 Task: Look for space in Catalão, Brazil from 4th June, 2023 to 8th June, 2023 for 2 adults in price range Rs.8000 to Rs.16000. Place can be private room with 1  bedroom having 1 bed and 1 bathroom. Property type can be house, flat, guest house, hotel. Booking option can be shelf check-in. Required host language is Spanish.
Action: Mouse moved to (470, 116)
Screenshot: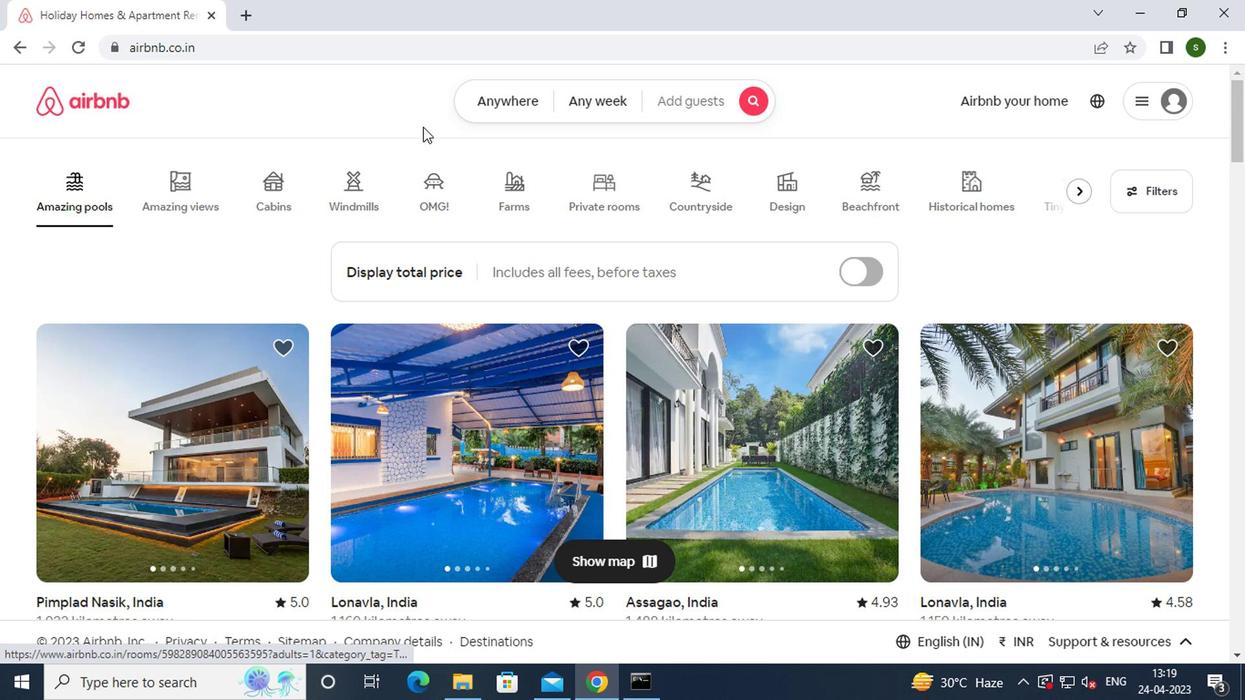 
Action: Mouse pressed left at (470, 116)
Screenshot: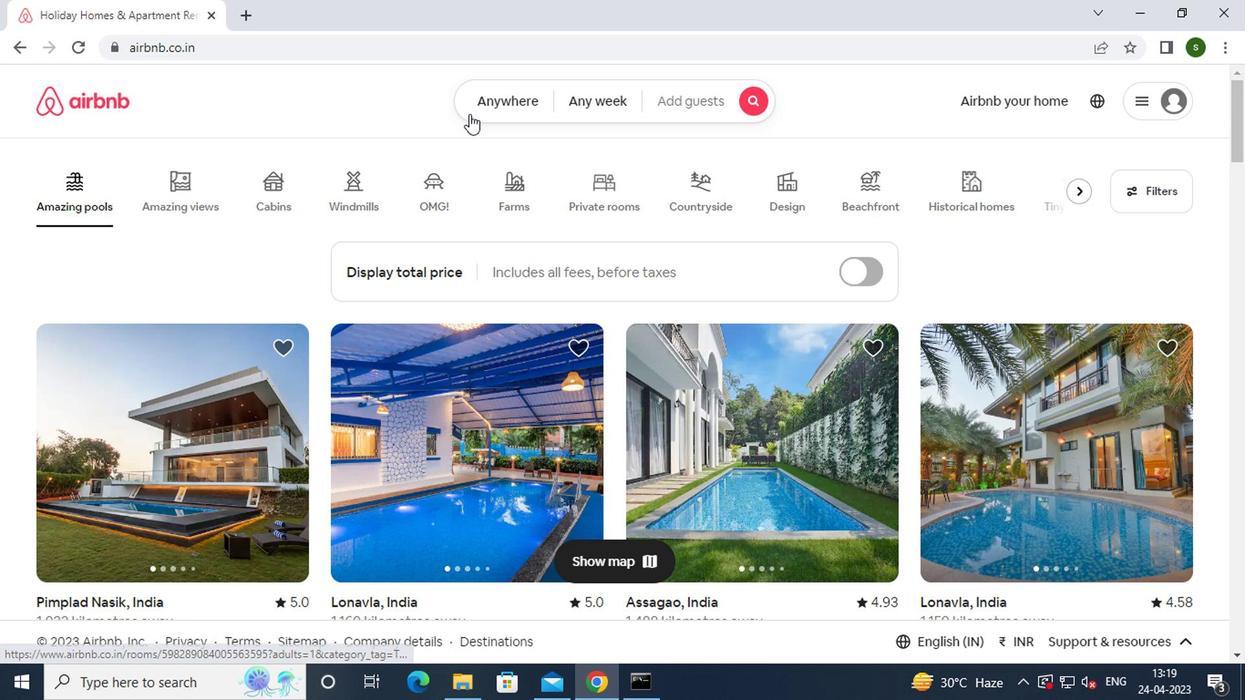 
Action: Mouse moved to (339, 178)
Screenshot: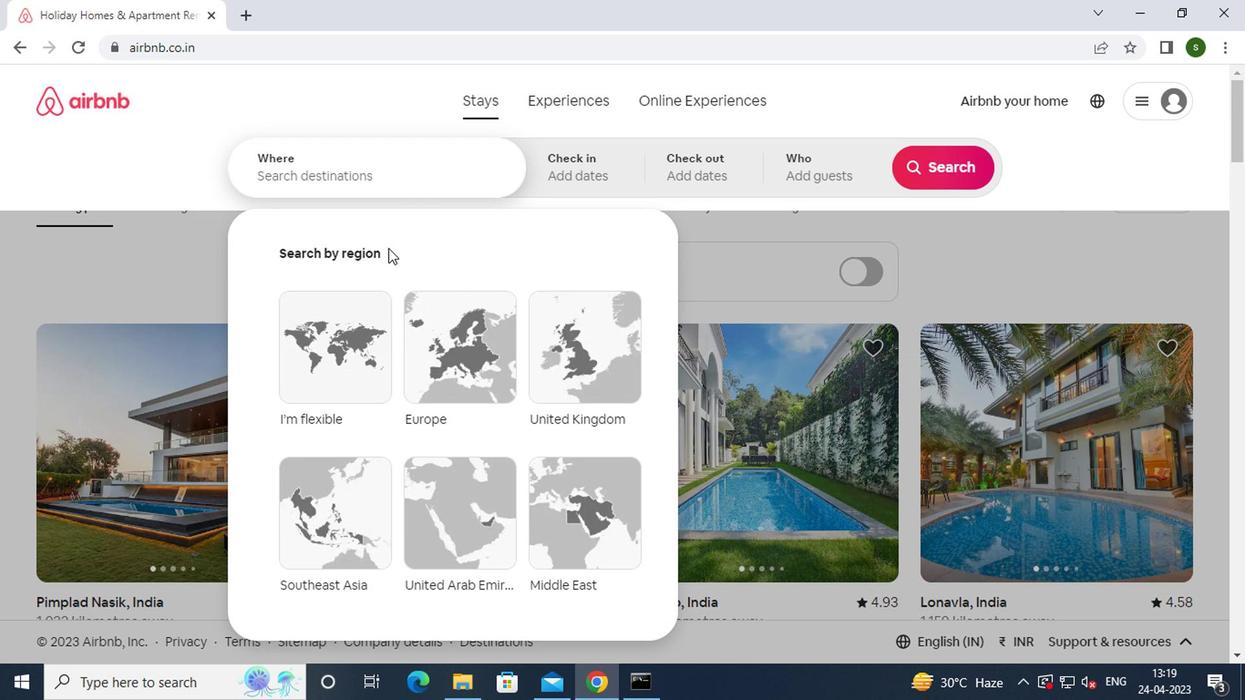 
Action: Mouse pressed left at (339, 178)
Screenshot: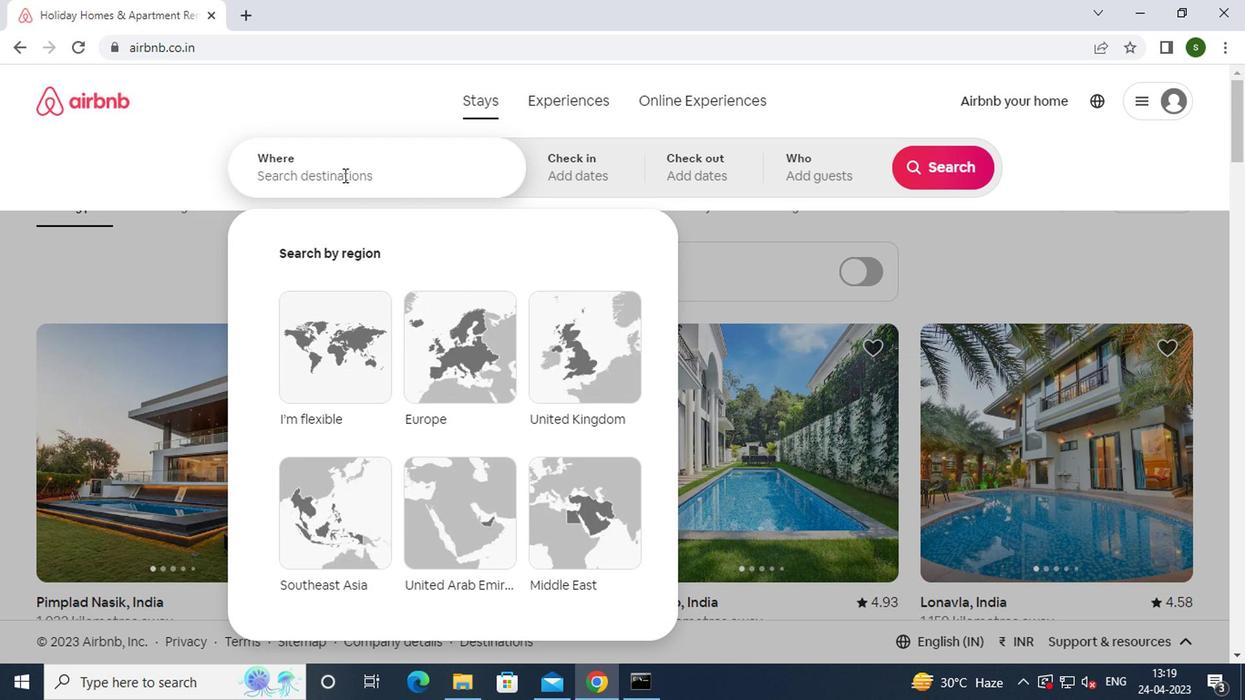
Action: Key pressed c<Key.caps_lock>atalao,<Key.space><Key.caps_lock>b<Key.caps_lock>razil<Key.enter>
Screenshot: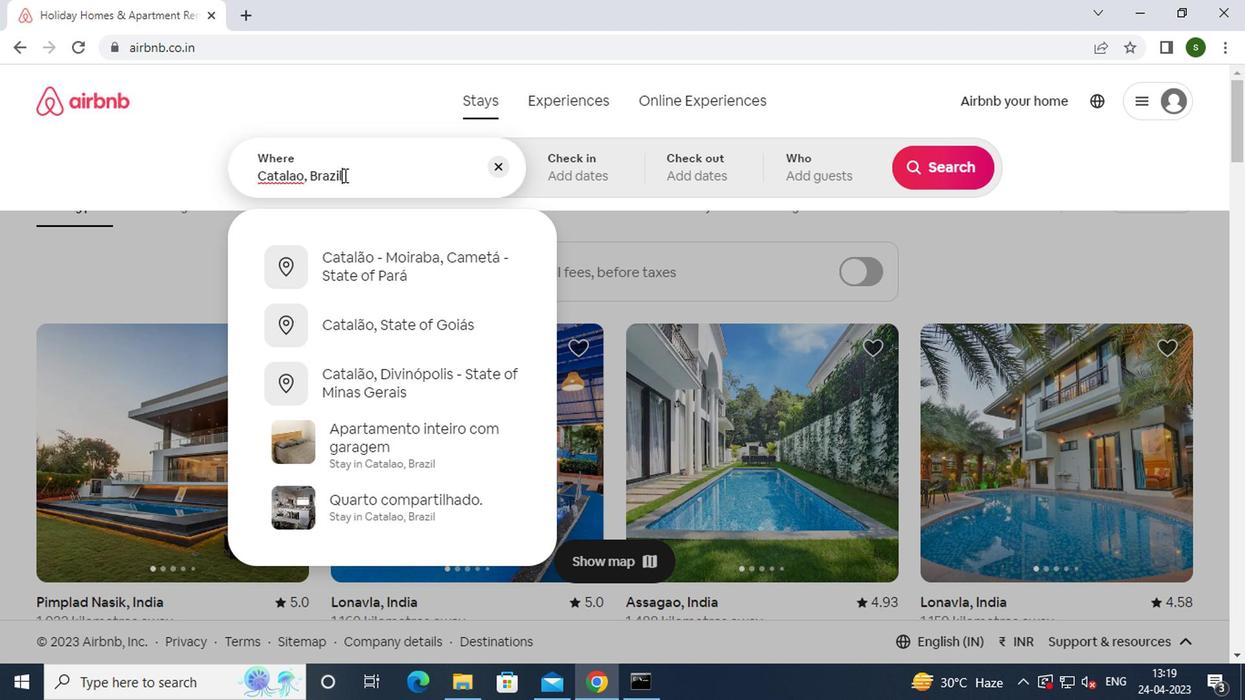 
Action: Mouse moved to (933, 311)
Screenshot: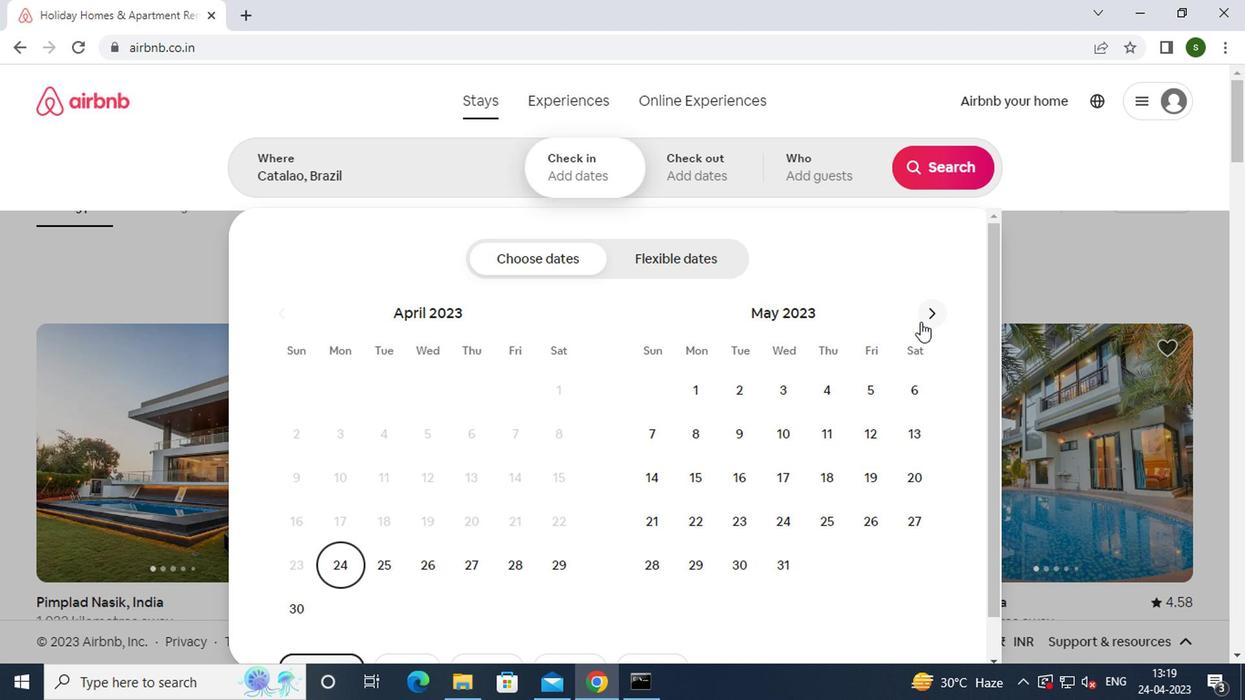 
Action: Mouse pressed left at (933, 311)
Screenshot: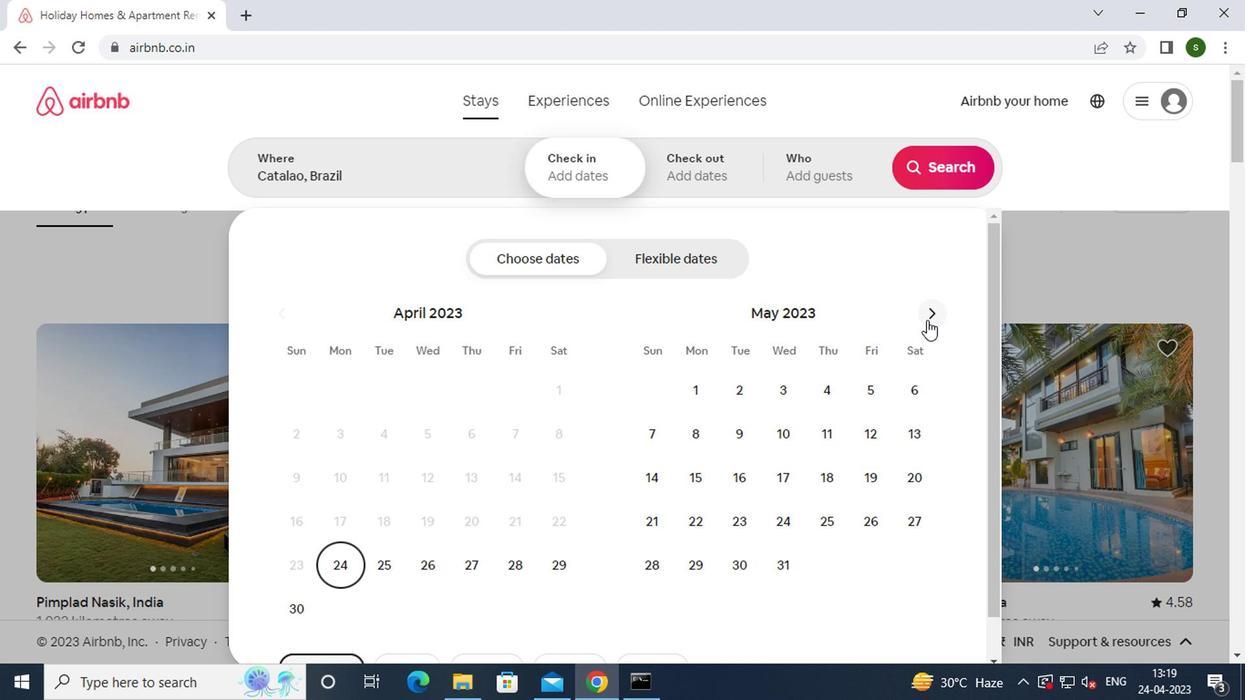 
Action: Mouse moved to (644, 424)
Screenshot: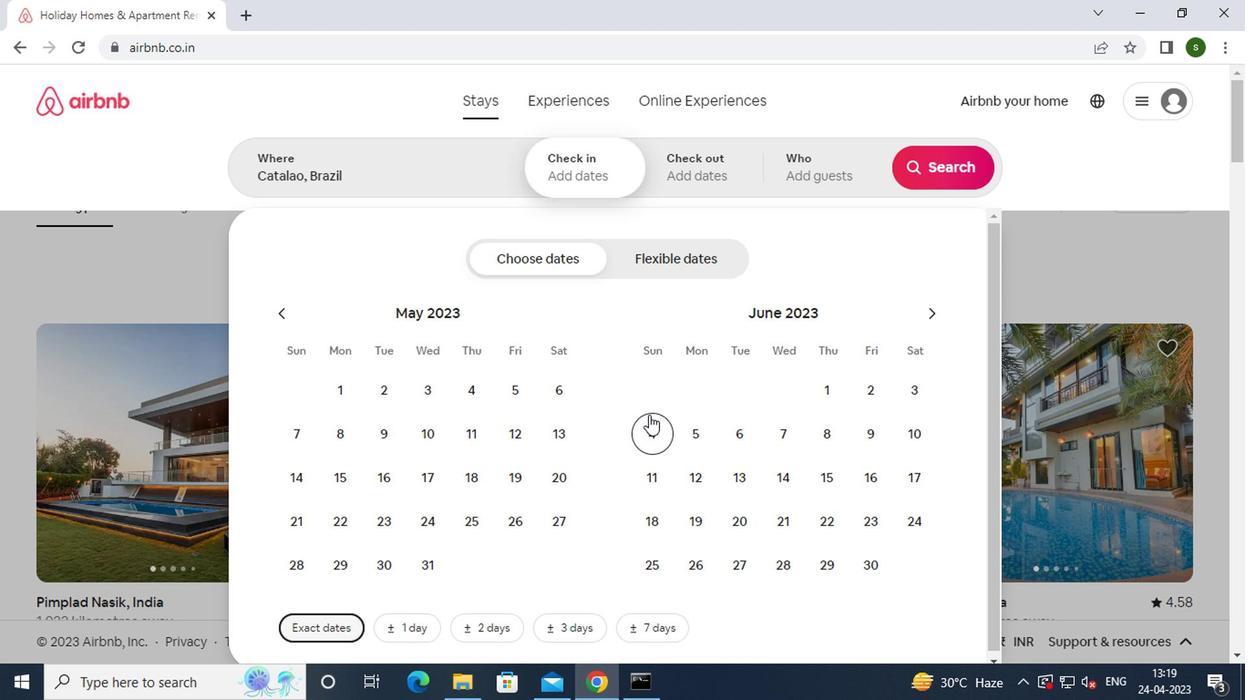
Action: Mouse pressed left at (644, 424)
Screenshot: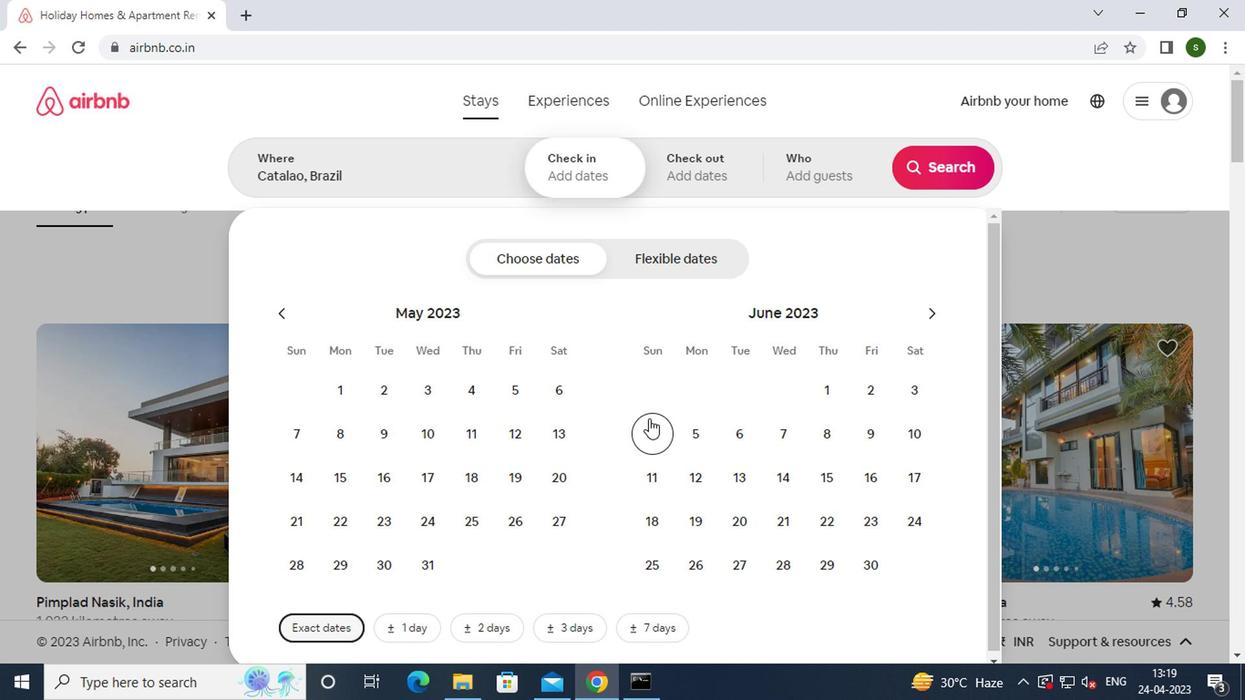 
Action: Mouse moved to (828, 433)
Screenshot: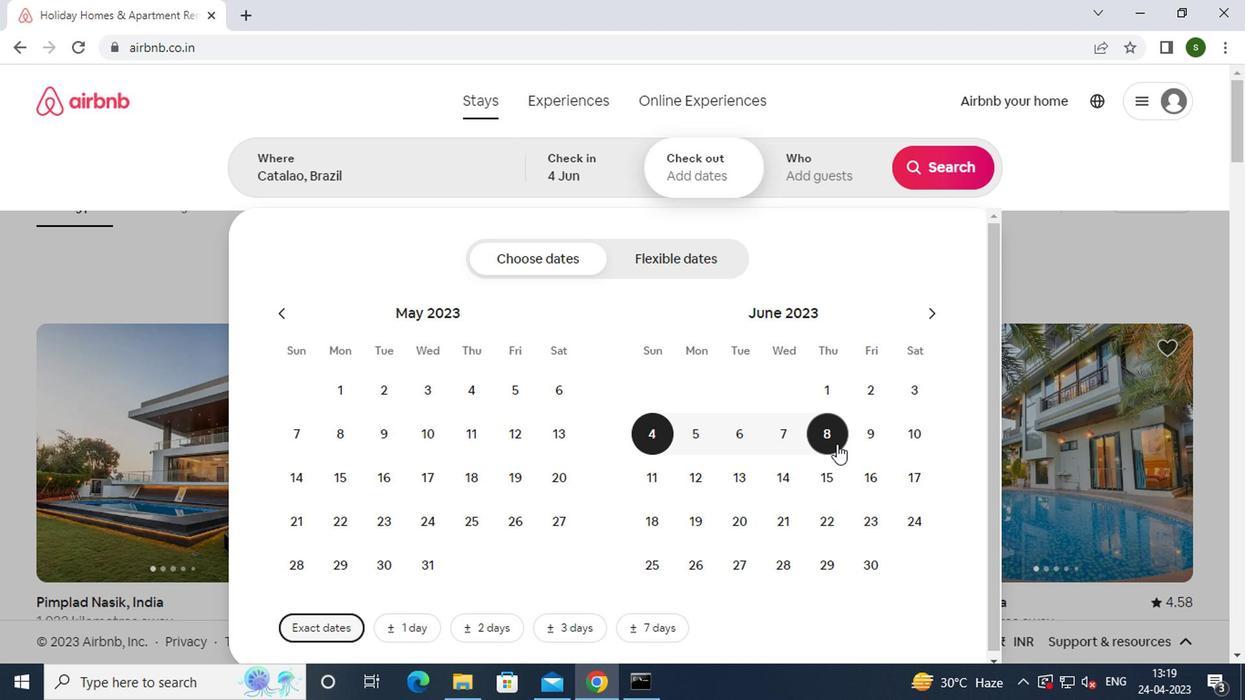 
Action: Mouse pressed left at (828, 433)
Screenshot: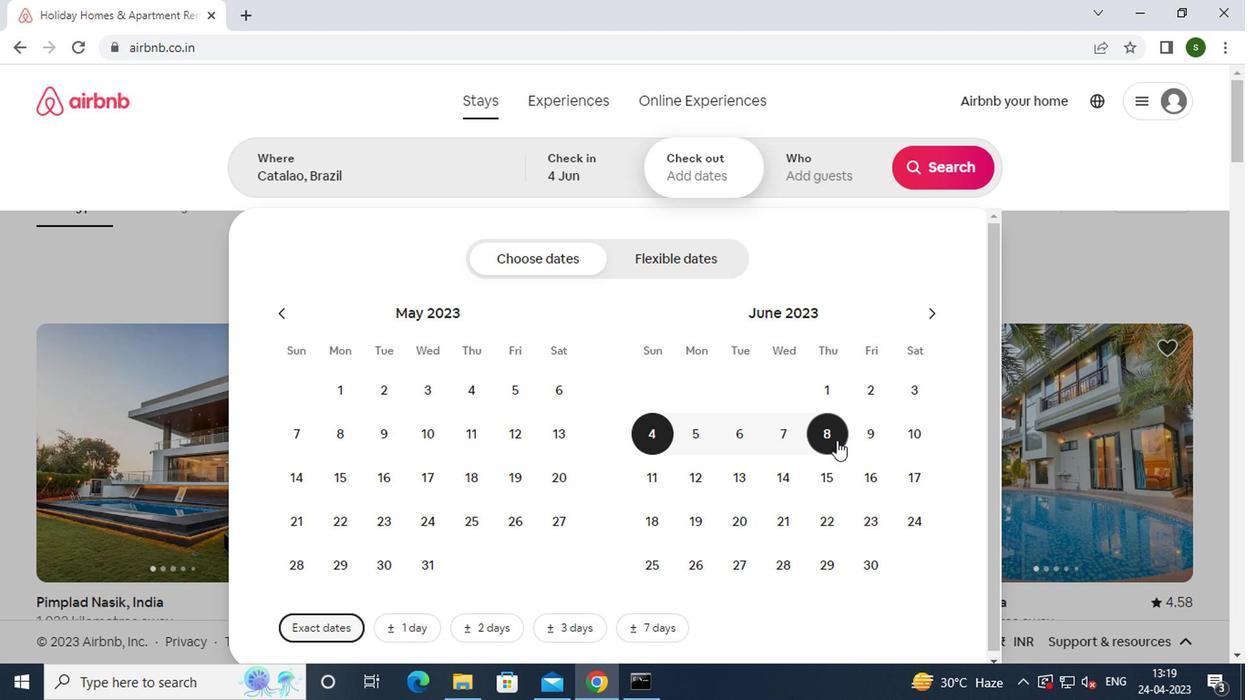 
Action: Mouse moved to (823, 181)
Screenshot: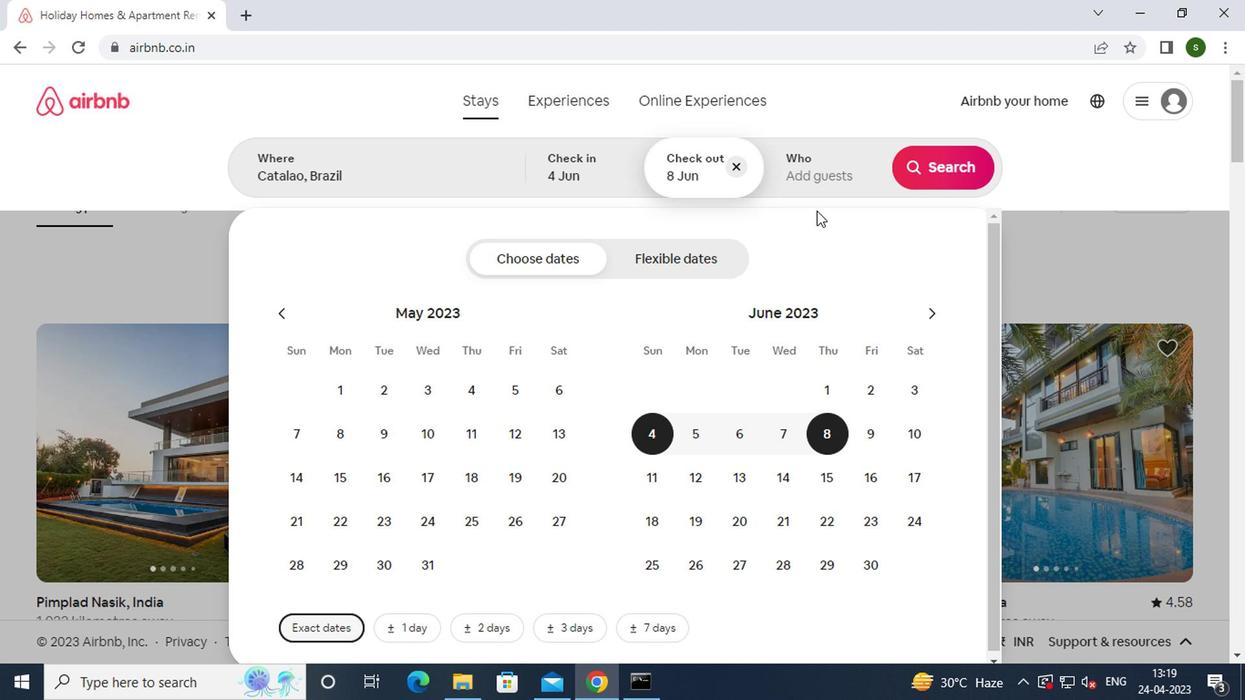 
Action: Mouse pressed left at (823, 181)
Screenshot: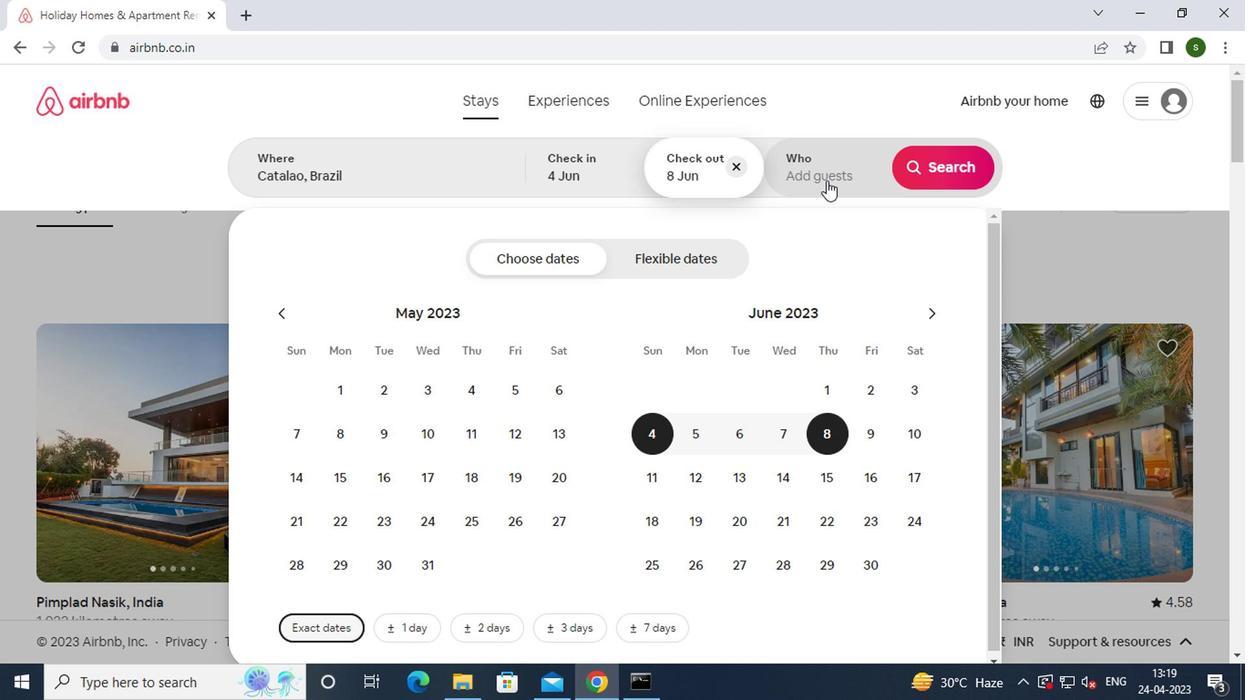 
Action: Mouse moved to (953, 258)
Screenshot: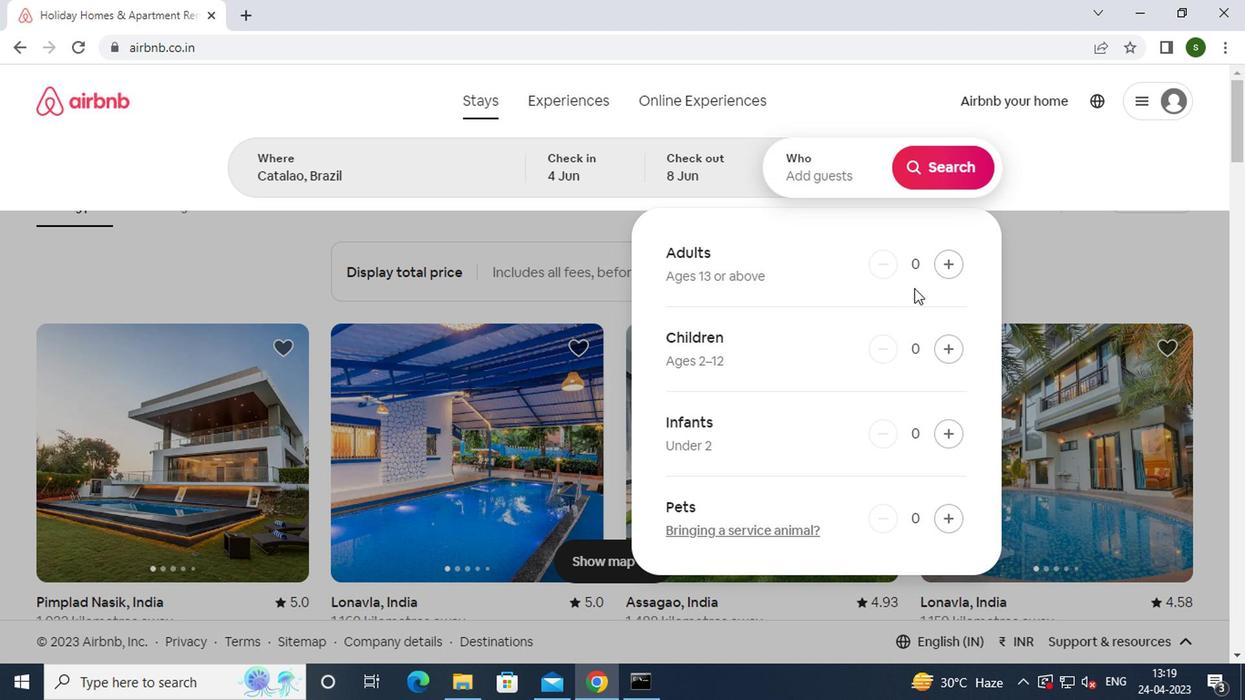 
Action: Mouse pressed left at (953, 258)
Screenshot: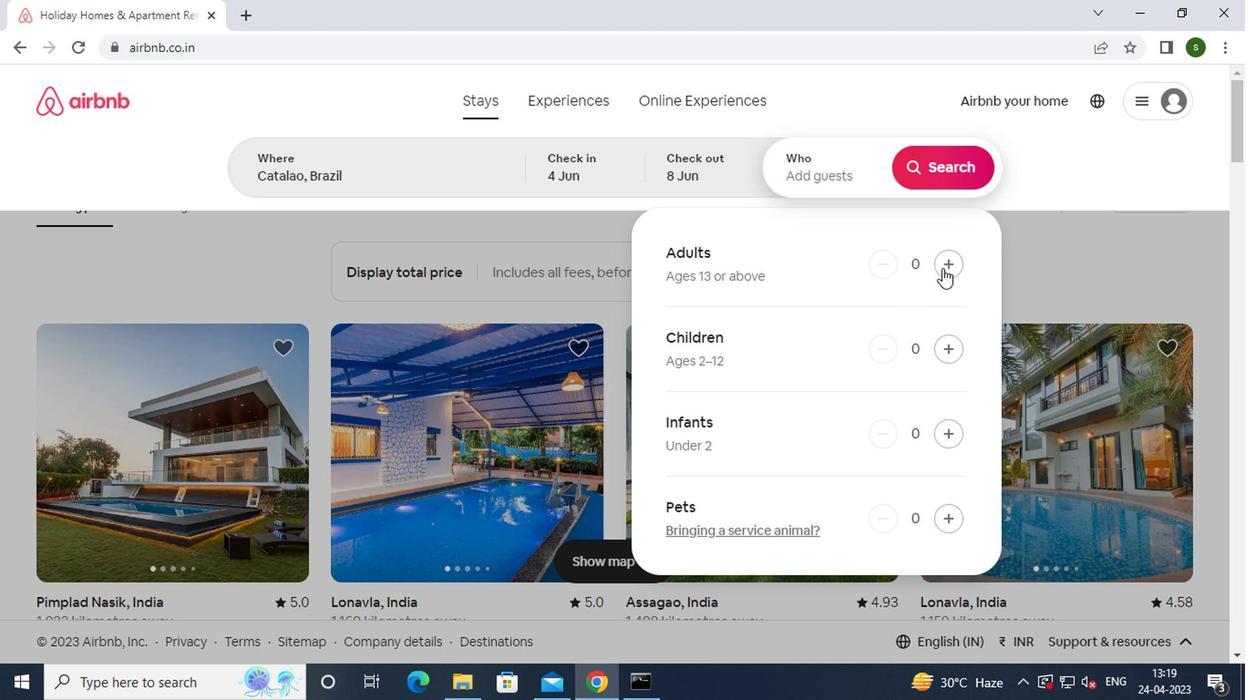 
Action: Mouse pressed left at (953, 258)
Screenshot: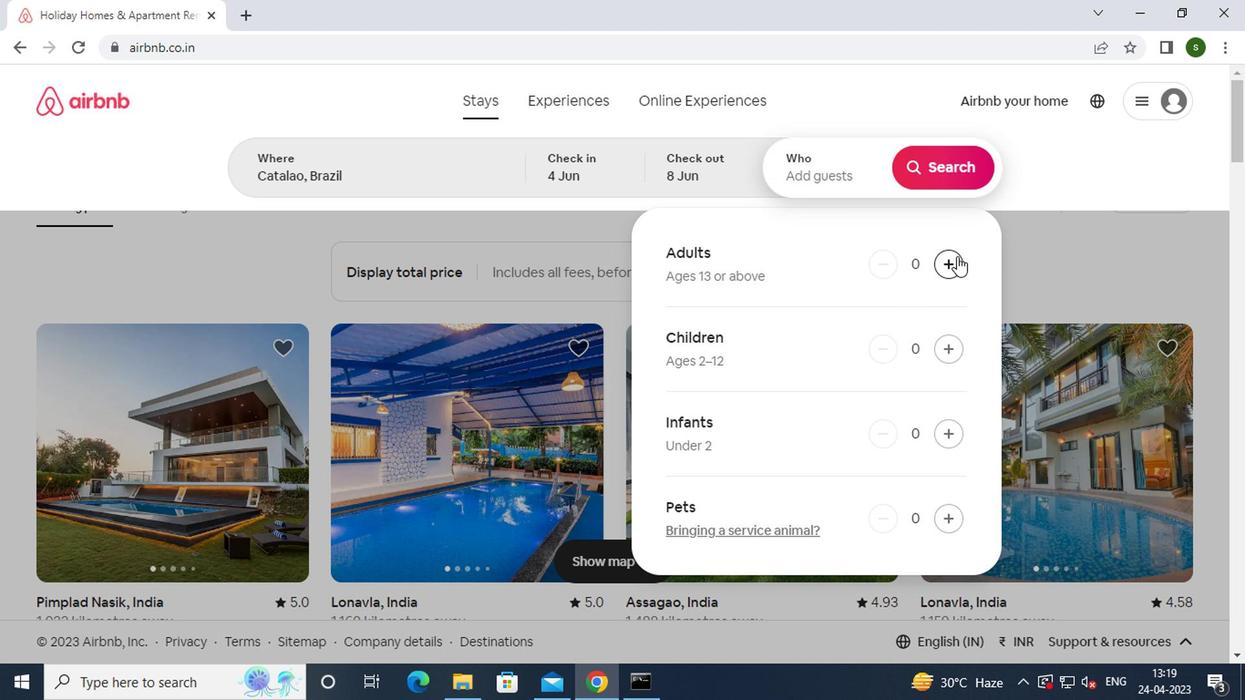 
Action: Mouse moved to (934, 167)
Screenshot: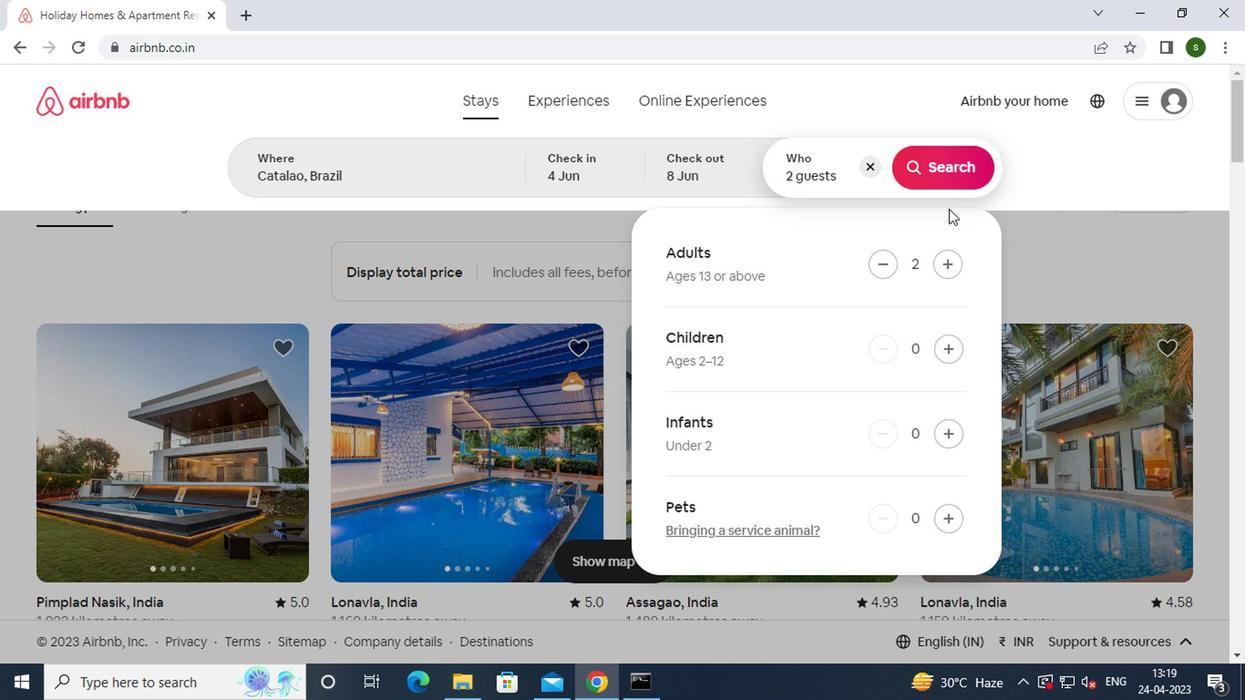 
Action: Mouse pressed left at (934, 167)
Screenshot: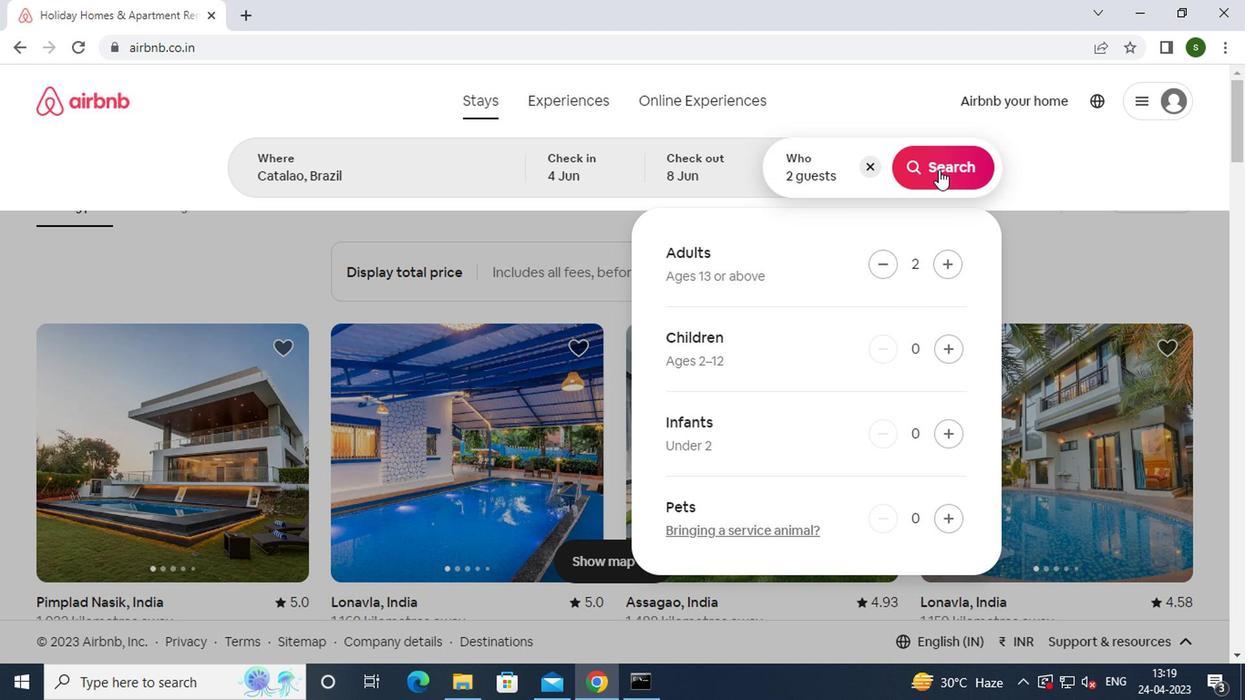 
Action: Mouse moved to (1142, 167)
Screenshot: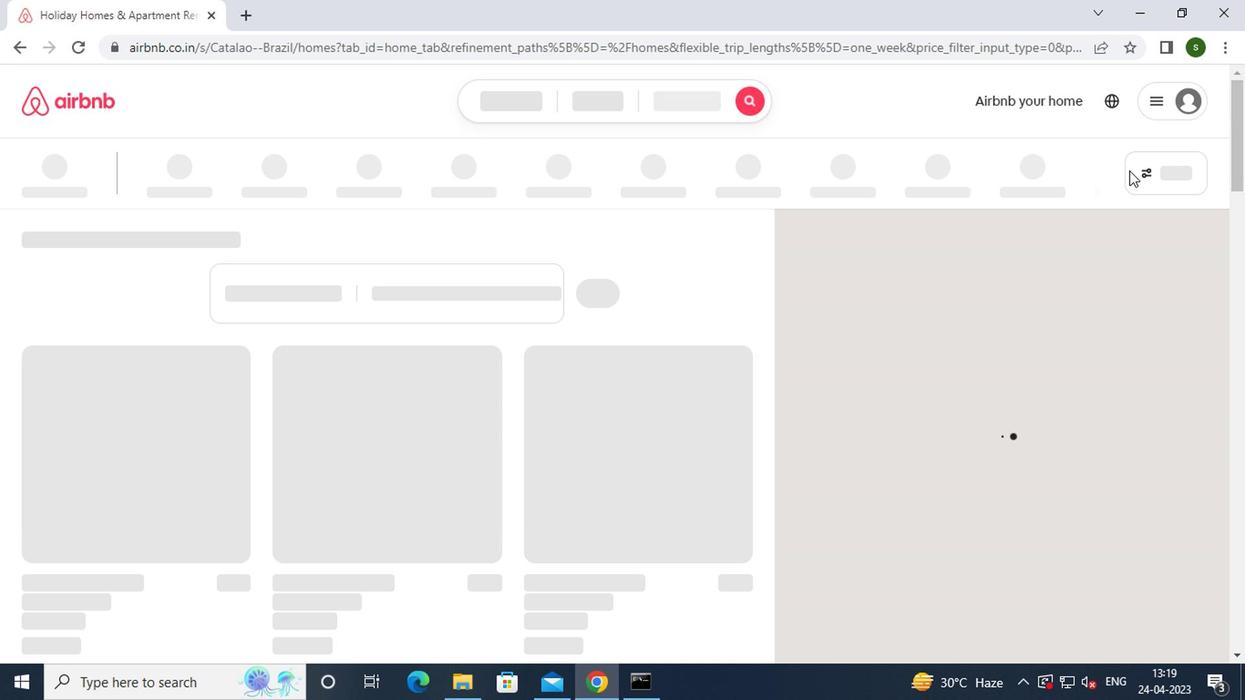 
Action: Mouse pressed left at (1142, 167)
Screenshot: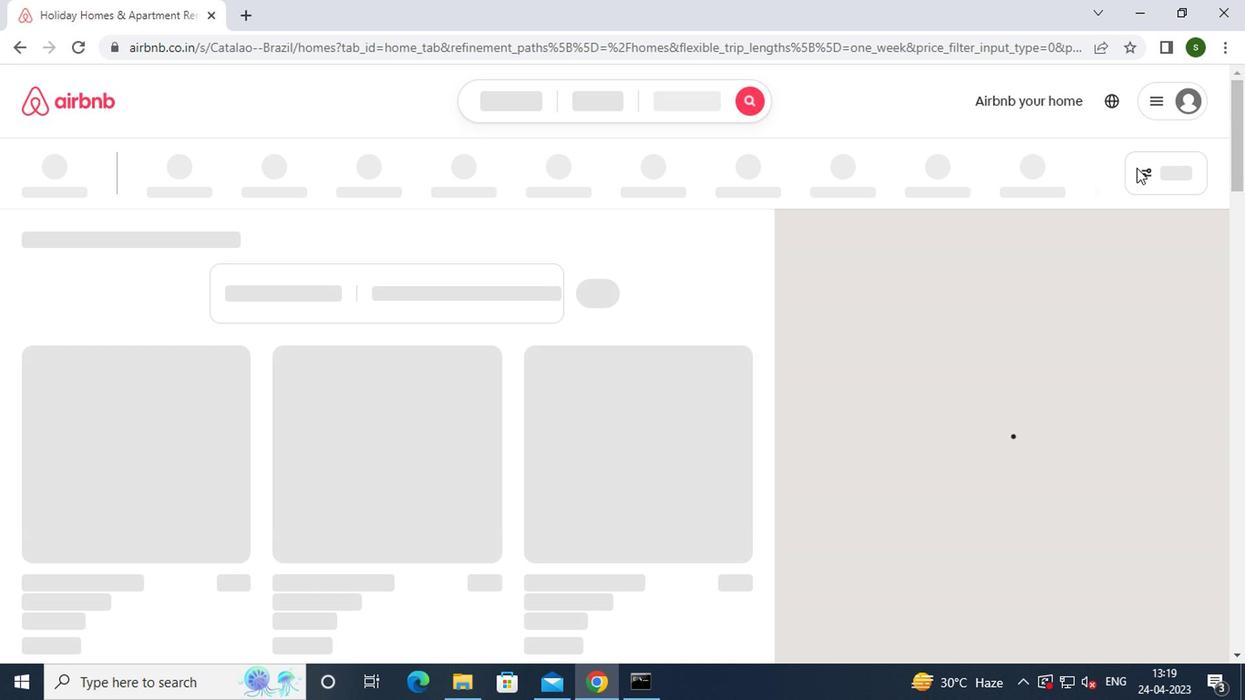 
Action: Mouse moved to (539, 408)
Screenshot: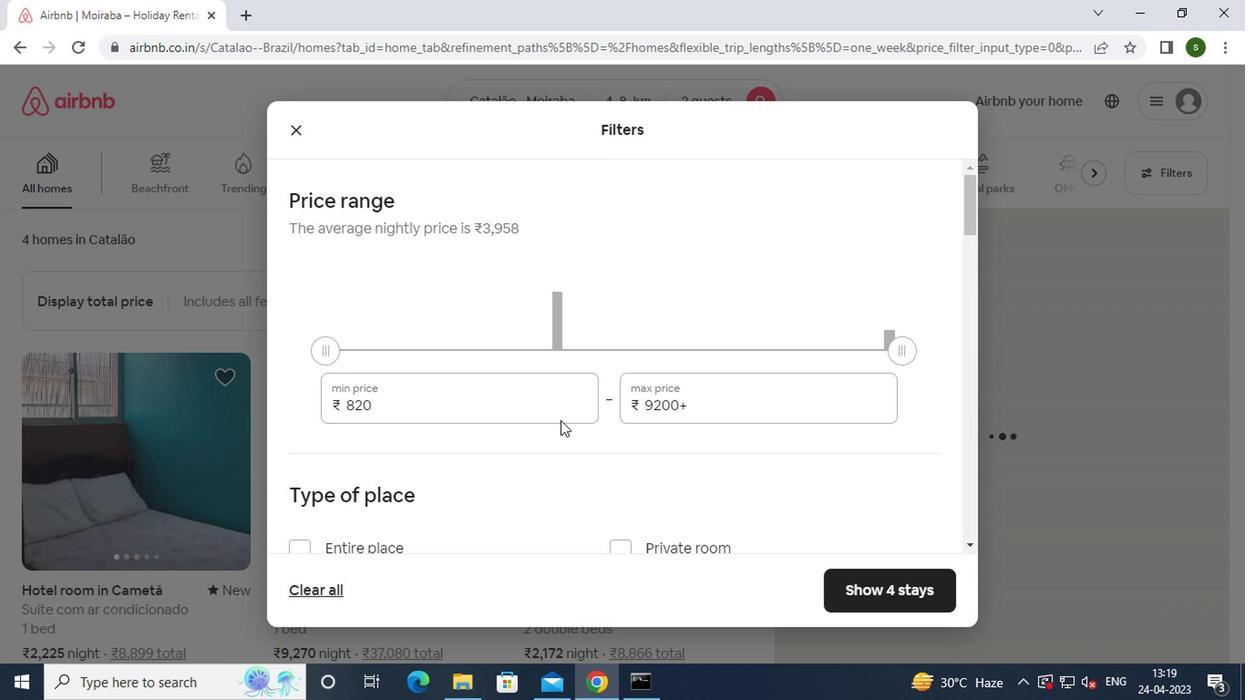 
Action: Mouse pressed left at (539, 408)
Screenshot: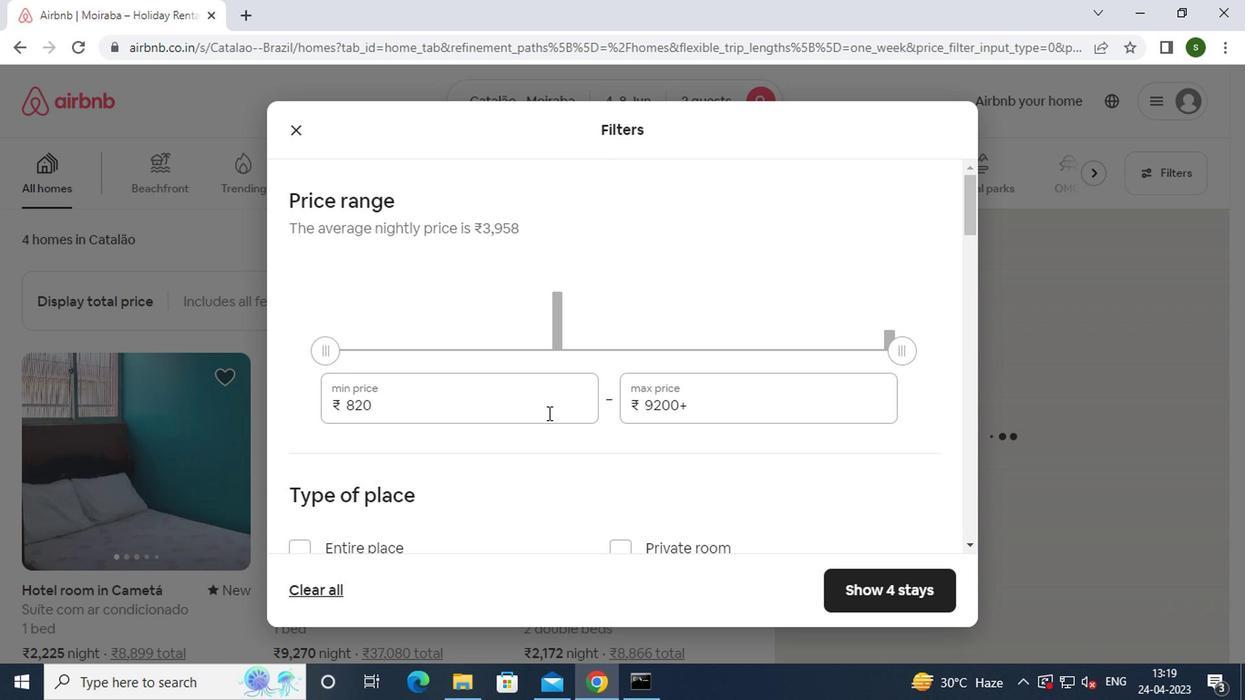 
Action: Mouse moved to (539, 401)
Screenshot: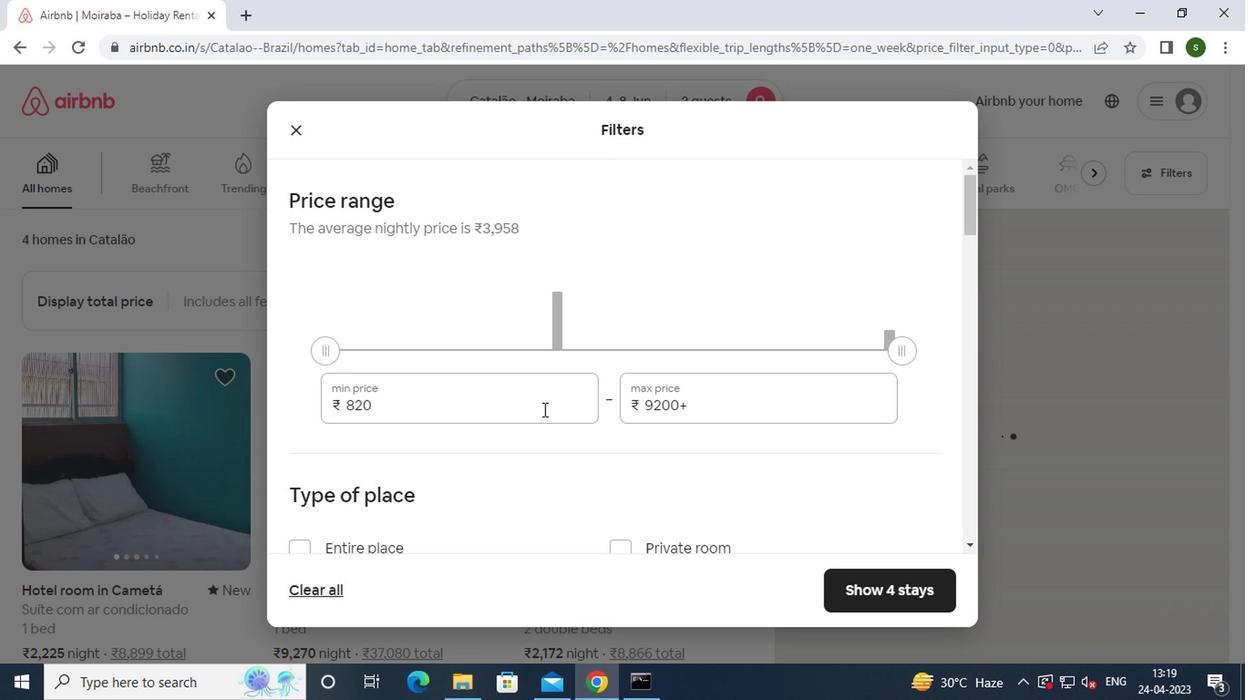 
Action: Key pressed <Key.backspace><Key.backspace><Key.backspace><Key.backspace><Key.backspace><Key.backspace>8000
Screenshot: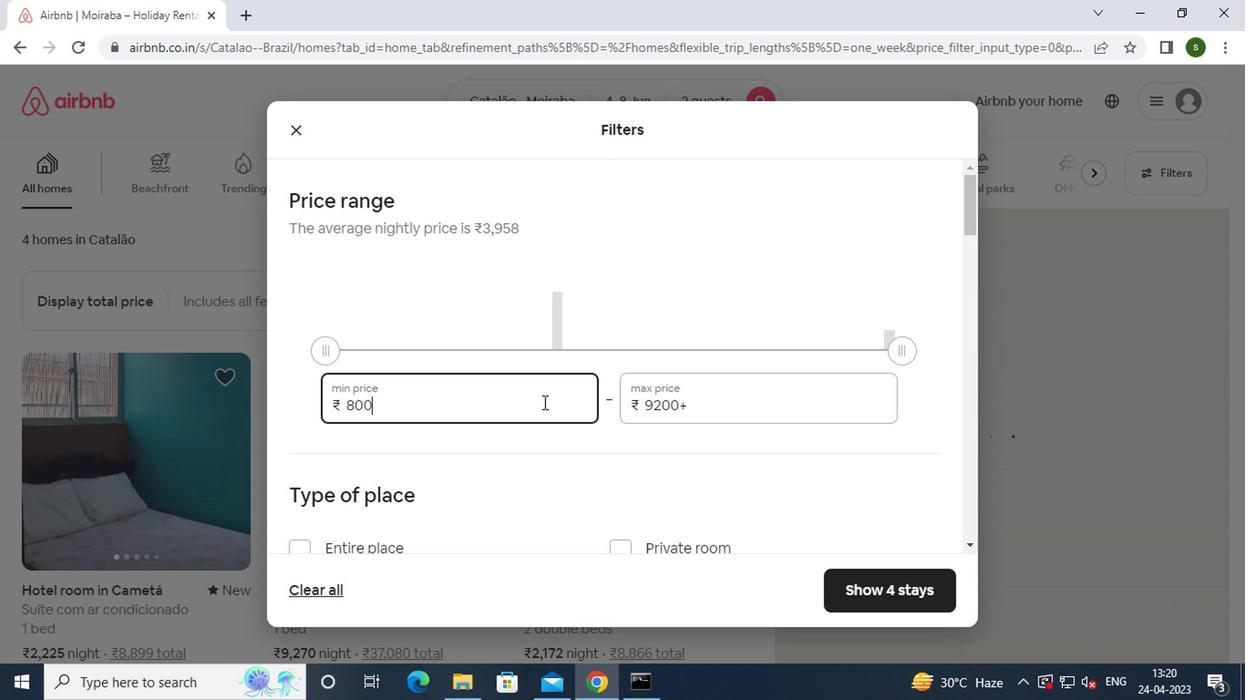 
Action: Mouse moved to (698, 405)
Screenshot: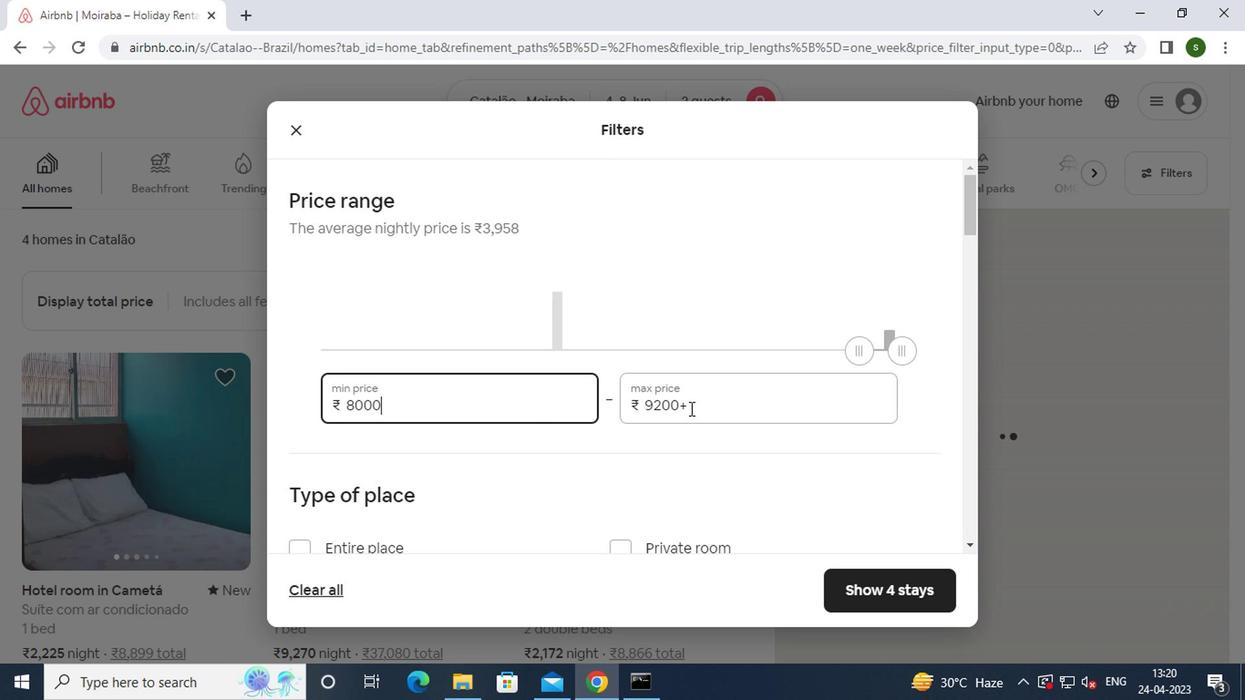 
Action: Mouse pressed left at (698, 405)
Screenshot: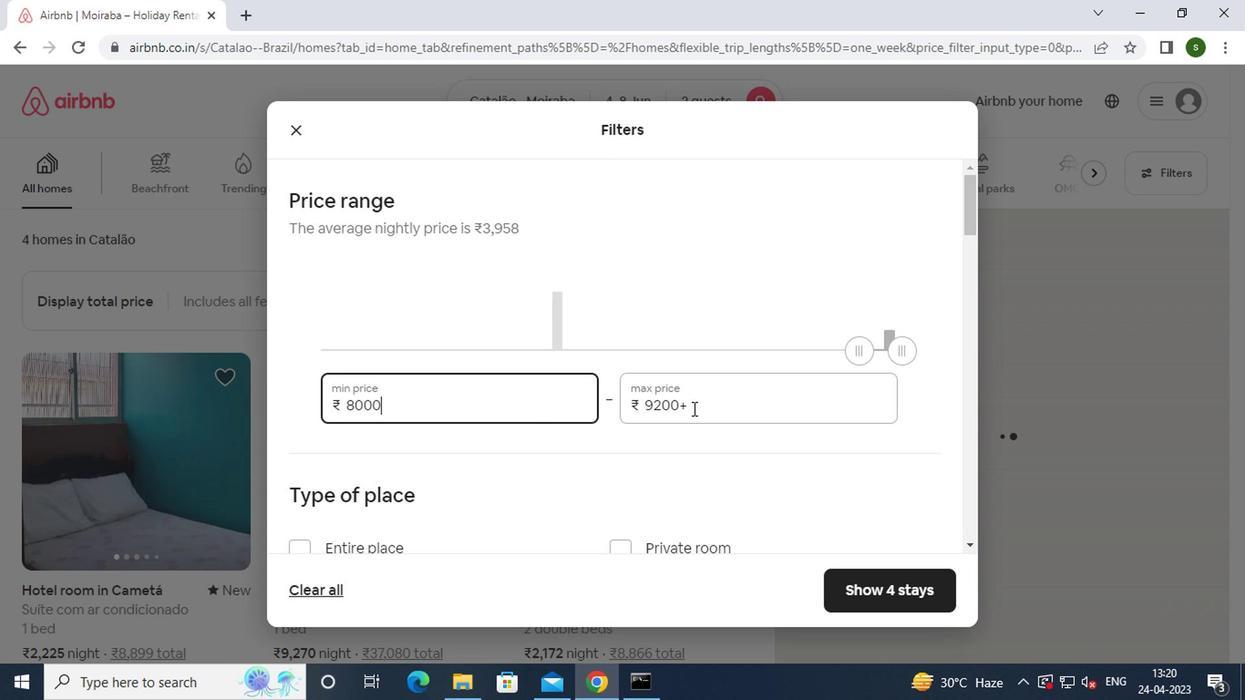 
Action: Mouse moved to (702, 405)
Screenshot: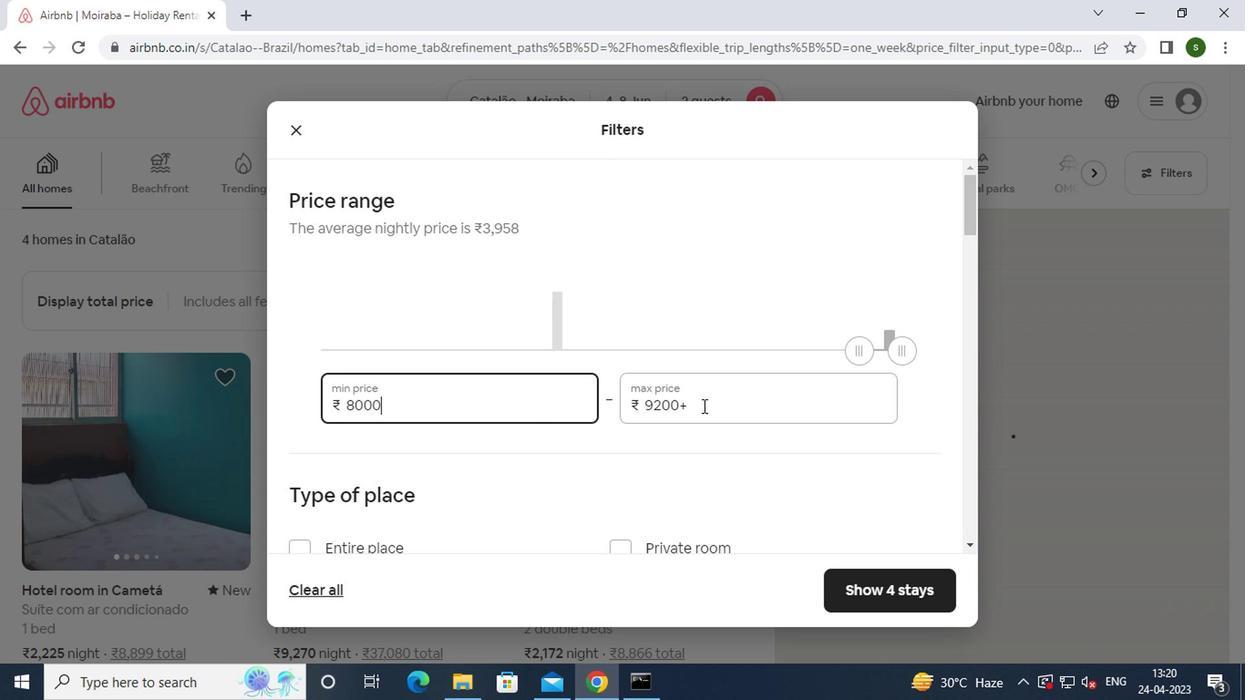 
Action: Key pressed <Key.backspace><Key.backspace><Key.backspace><Key.backspace><Key.backspace><Key.backspace><Key.backspace><Key.backspace><Key.backspace>16000
Screenshot: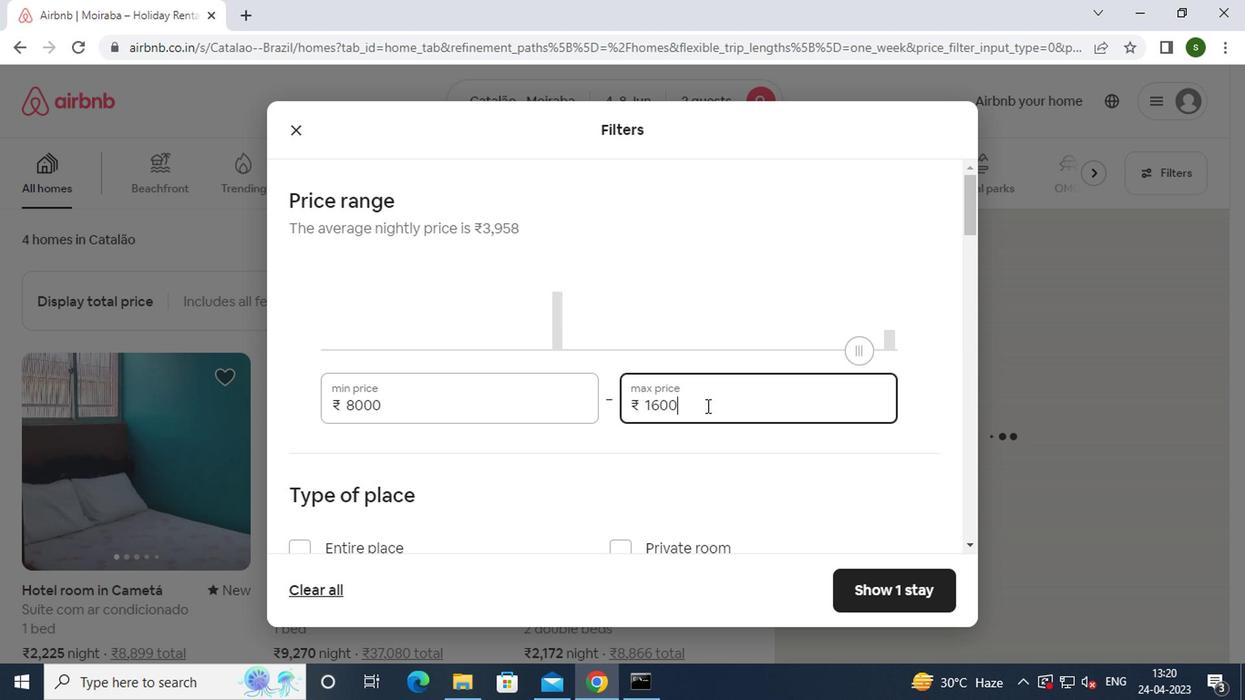 
Action: Mouse moved to (603, 433)
Screenshot: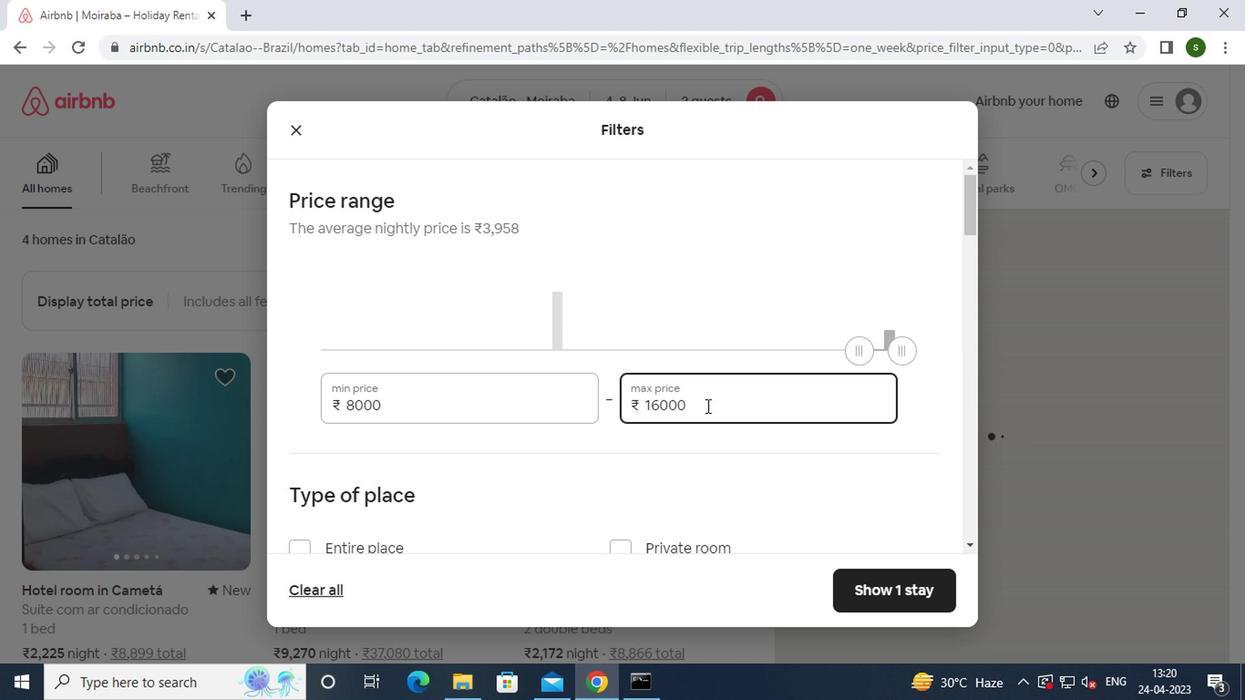 
Action: Mouse scrolled (603, 431) with delta (0, -1)
Screenshot: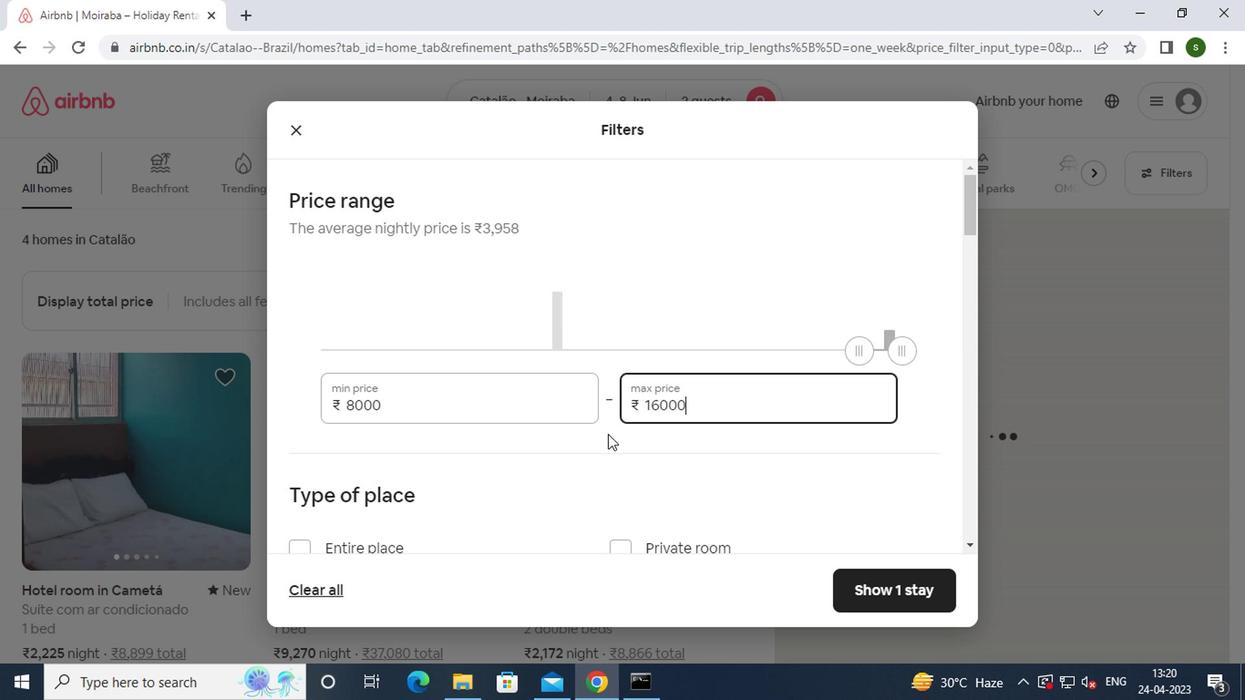 
Action: Mouse scrolled (603, 431) with delta (0, -1)
Screenshot: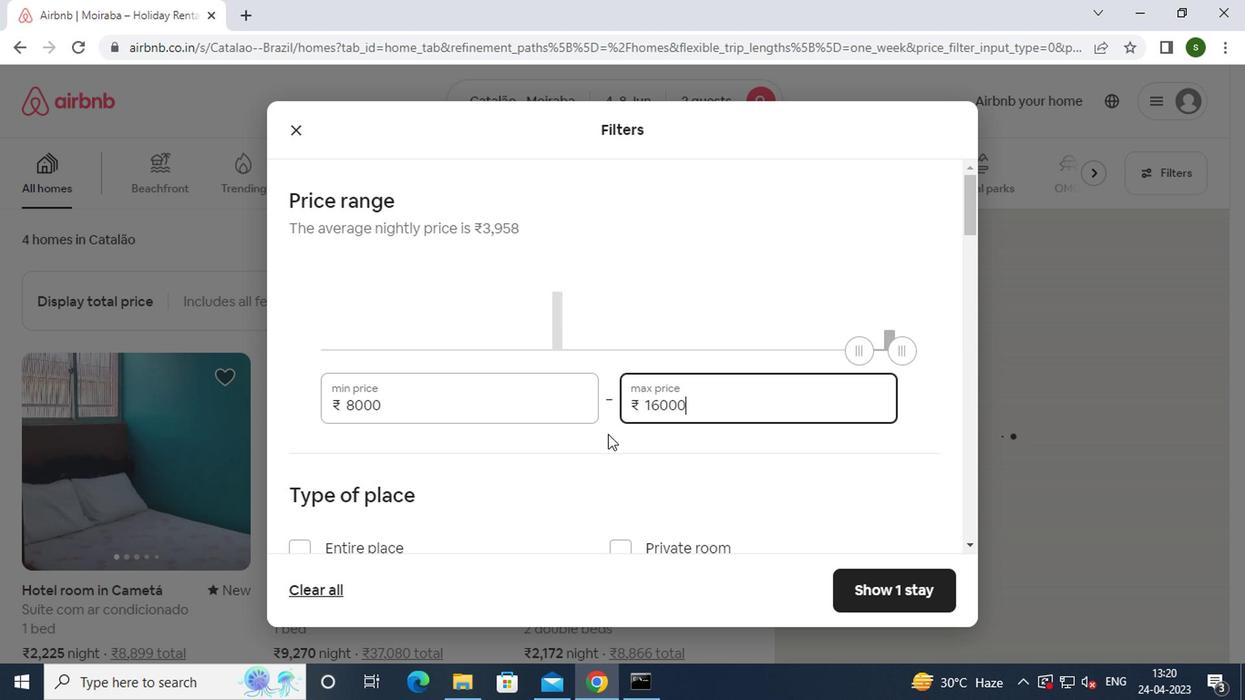
Action: Mouse moved to (619, 359)
Screenshot: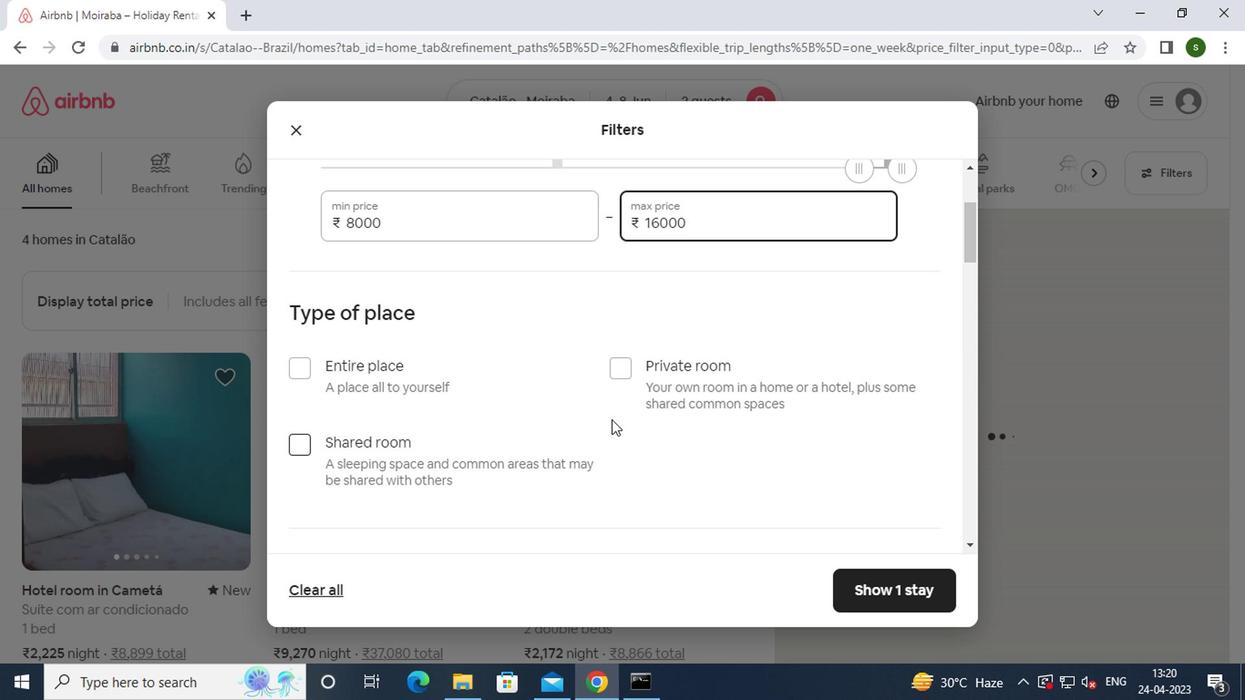 
Action: Mouse pressed left at (619, 359)
Screenshot: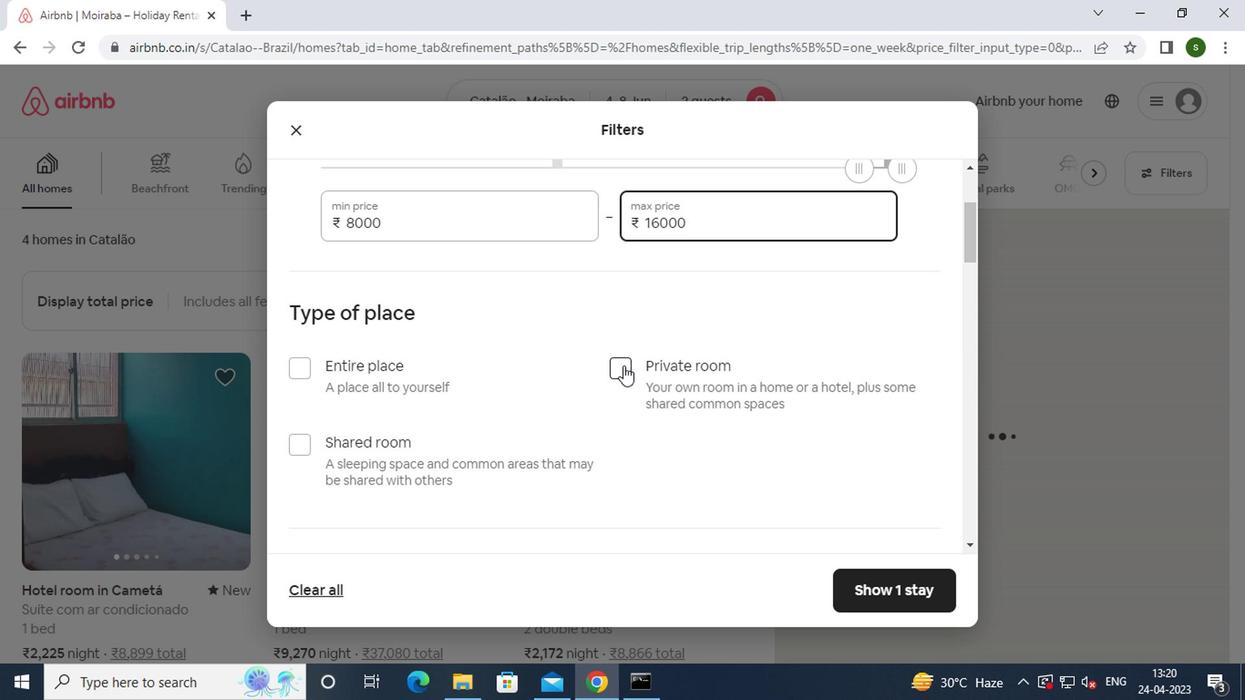 
Action: Mouse moved to (454, 433)
Screenshot: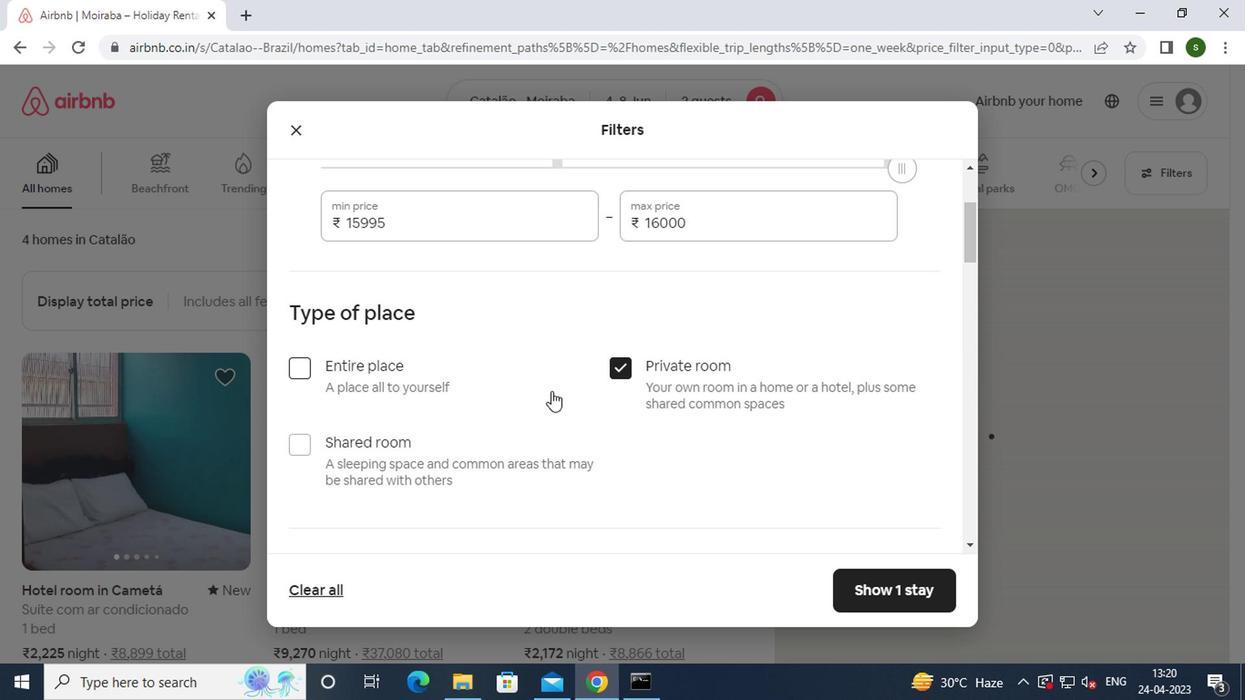 
Action: Mouse scrolled (454, 433) with delta (0, 0)
Screenshot: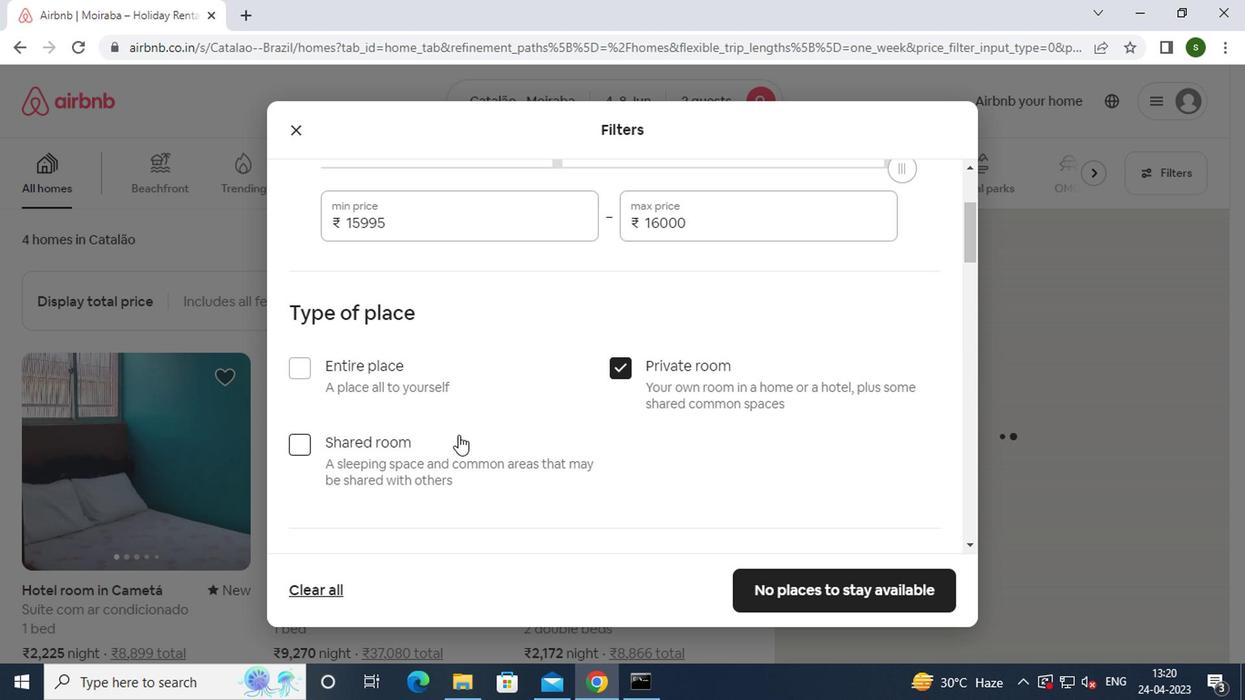 
Action: Mouse scrolled (454, 433) with delta (0, 0)
Screenshot: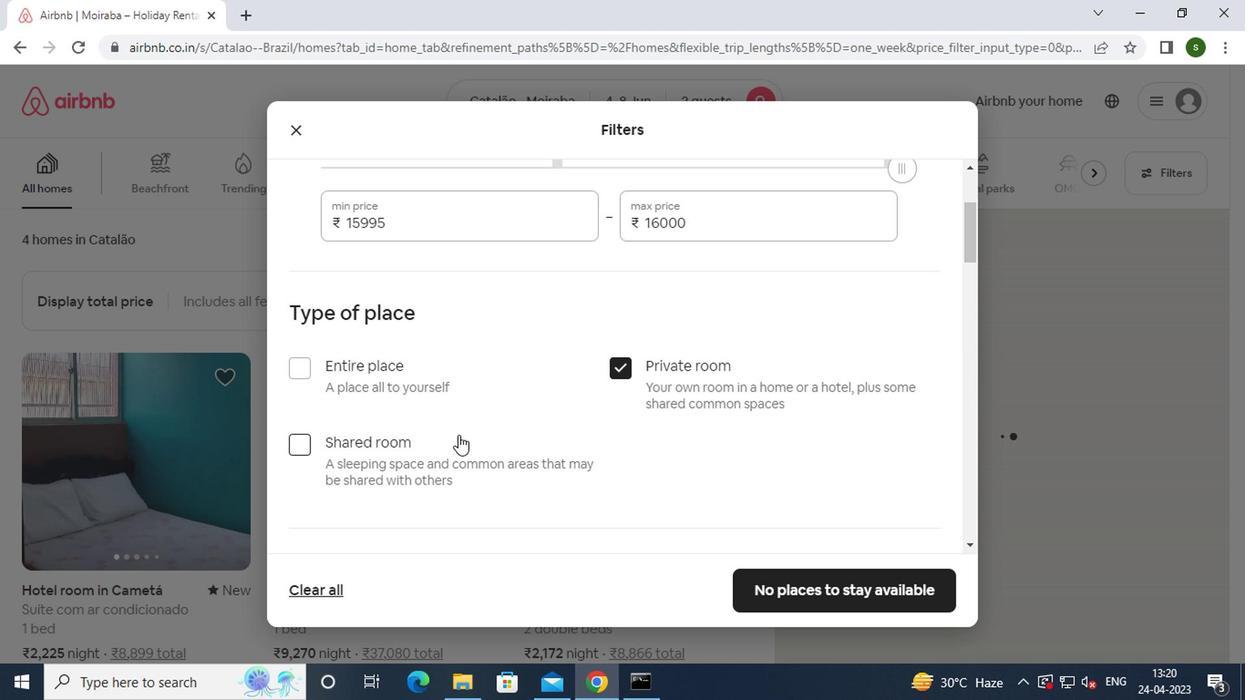 
Action: Mouse scrolled (454, 433) with delta (0, 0)
Screenshot: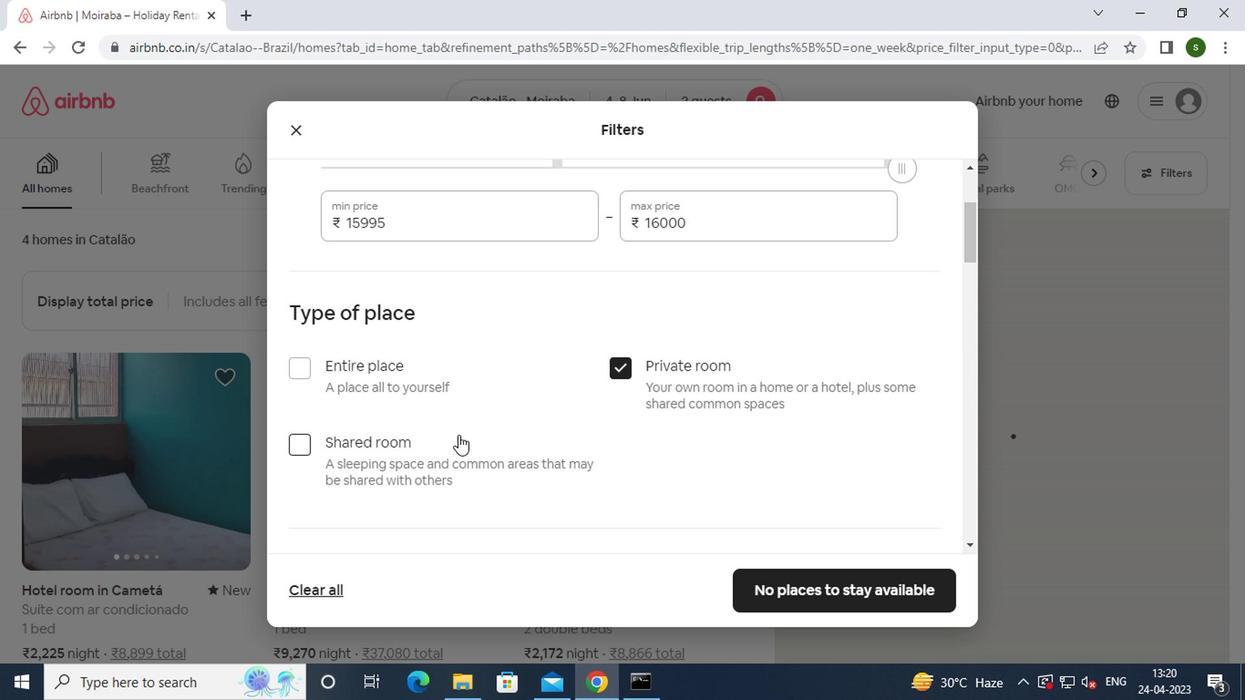 
Action: Mouse moved to (399, 394)
Screenshot: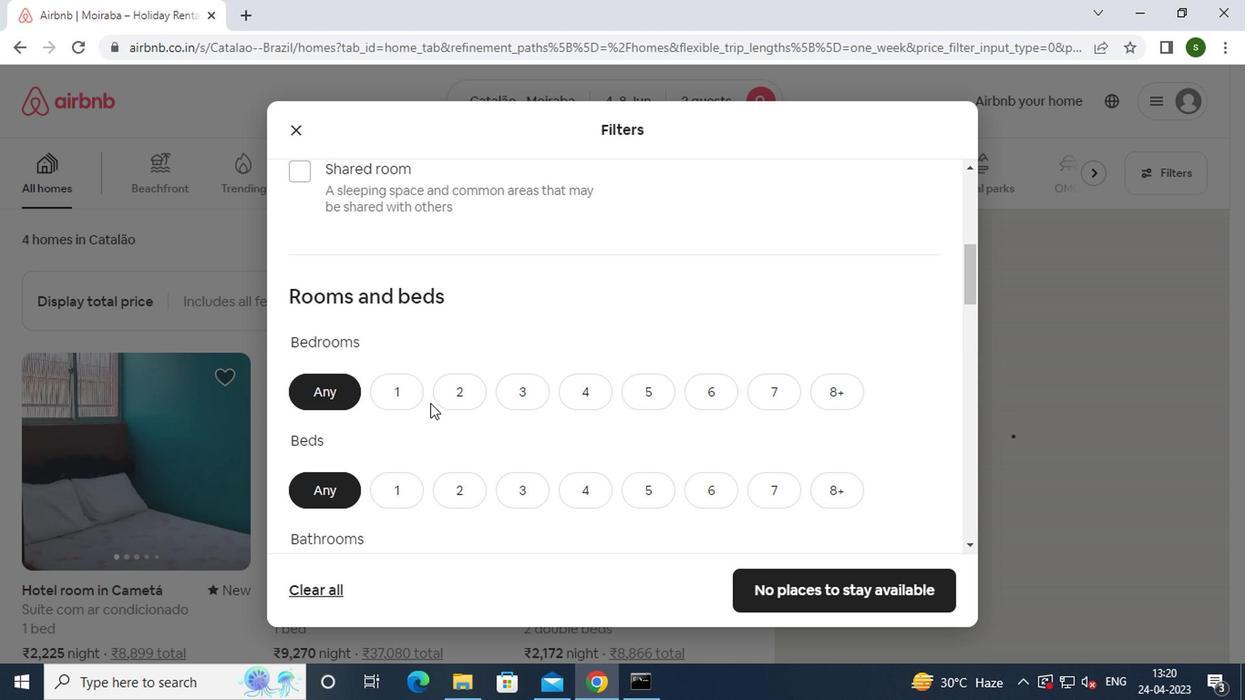 
Action: Mouse pressed left at (399, 394)
Screenshot: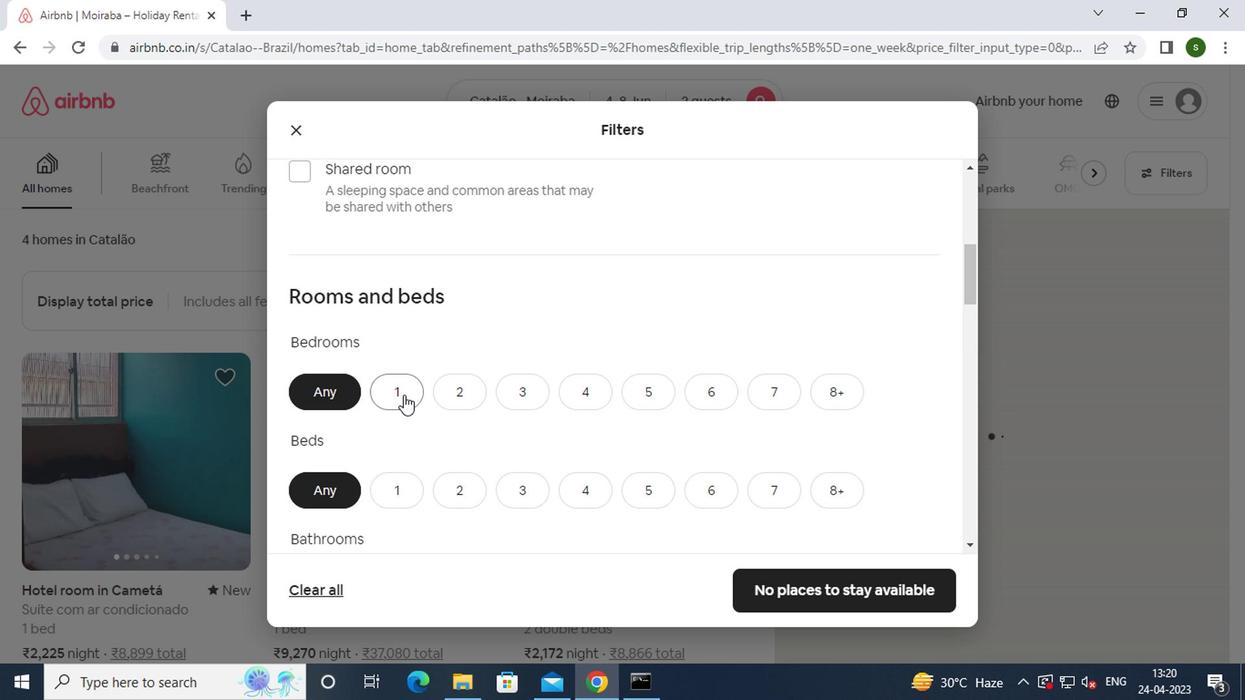 
Action: Mouse scrolled (399, 393) with delta (0, 0)
Screenshot: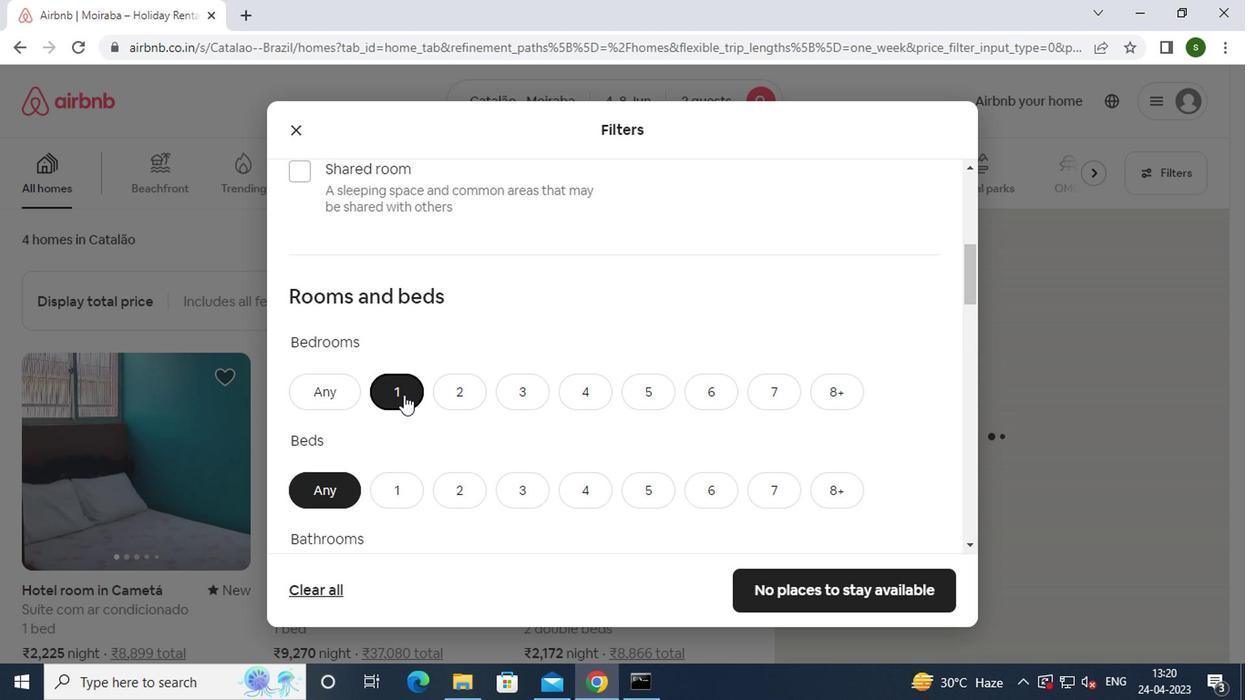 
Action: Mouse pressed left at (399, 394)
Screenshot: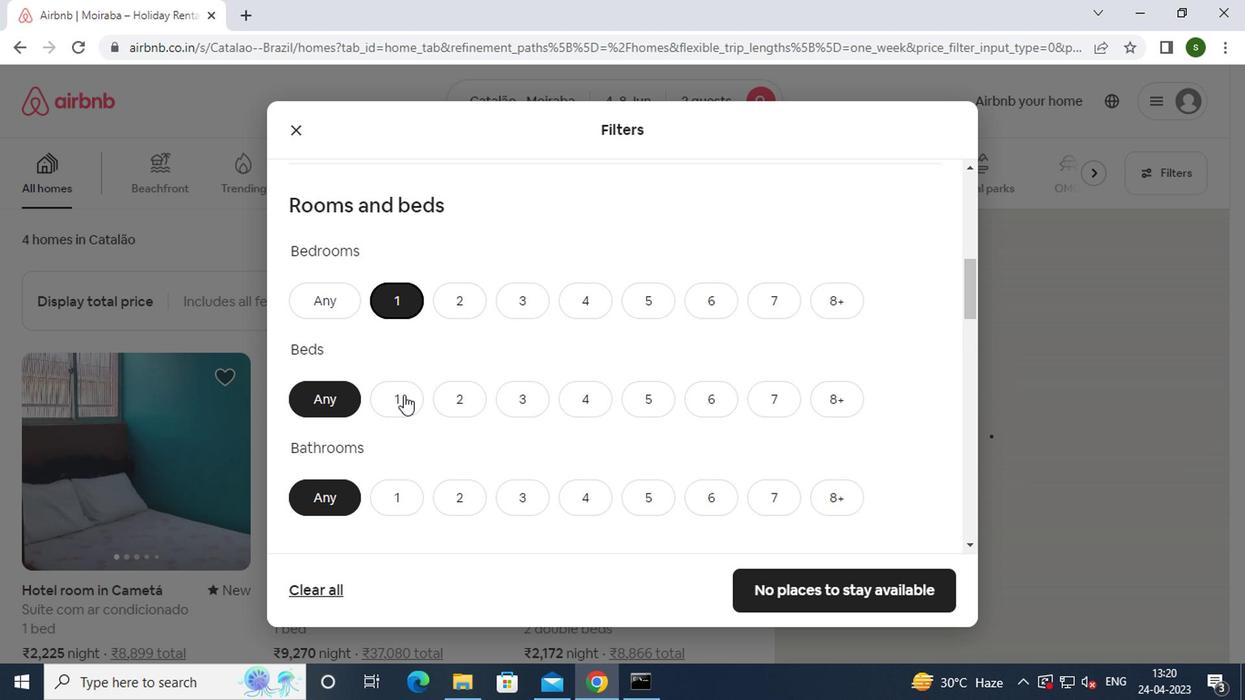 
Action: Mouse moved to (391, 496)
Screenshot: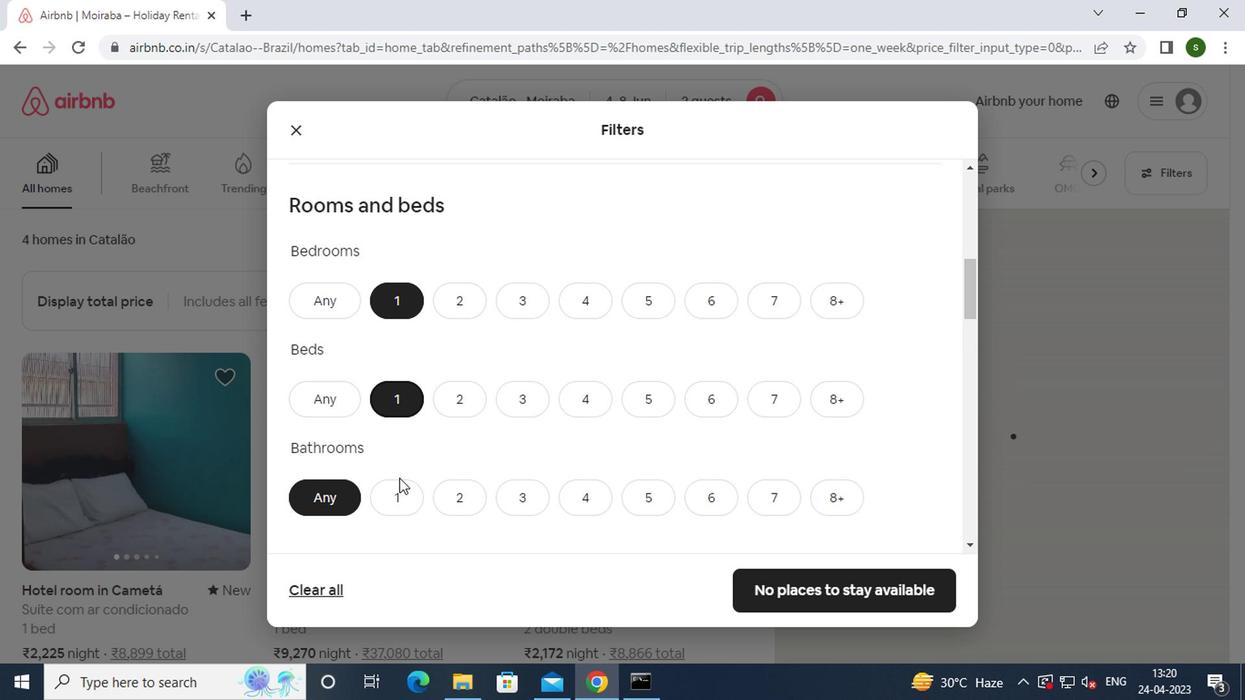 
Action: Mouse pressed left at (391, 496)
Screenshot: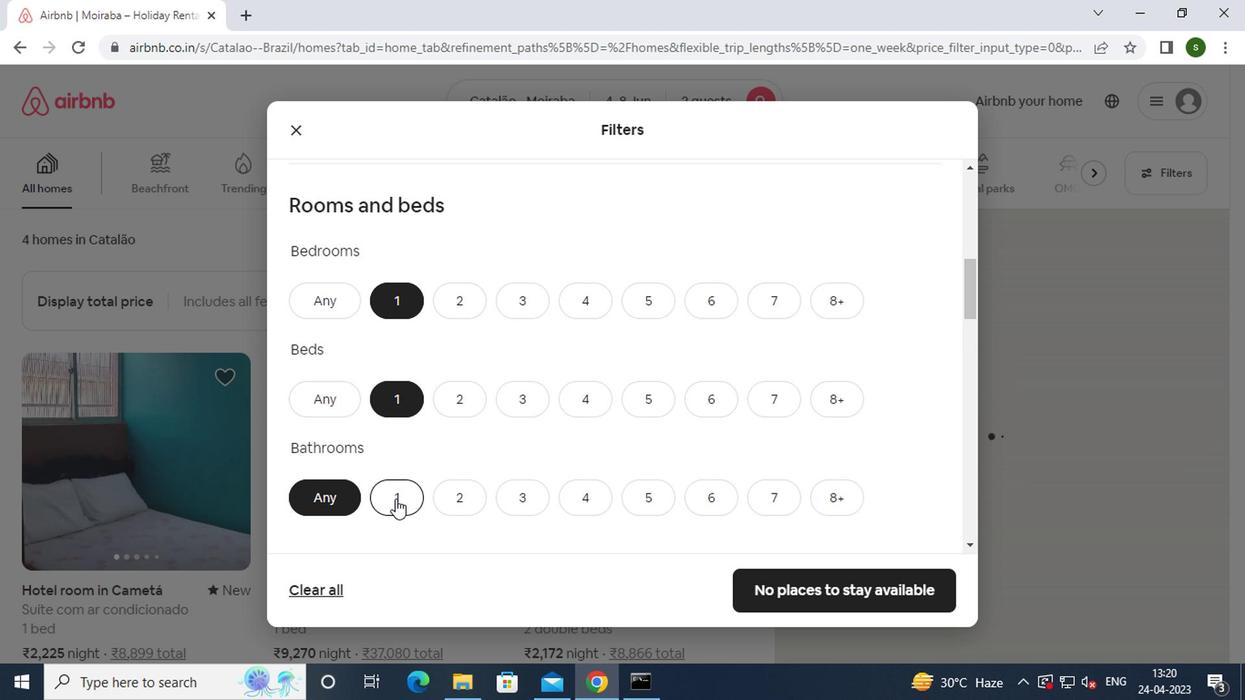 
Action: Mouse moved to (439, 452)
Screenshot: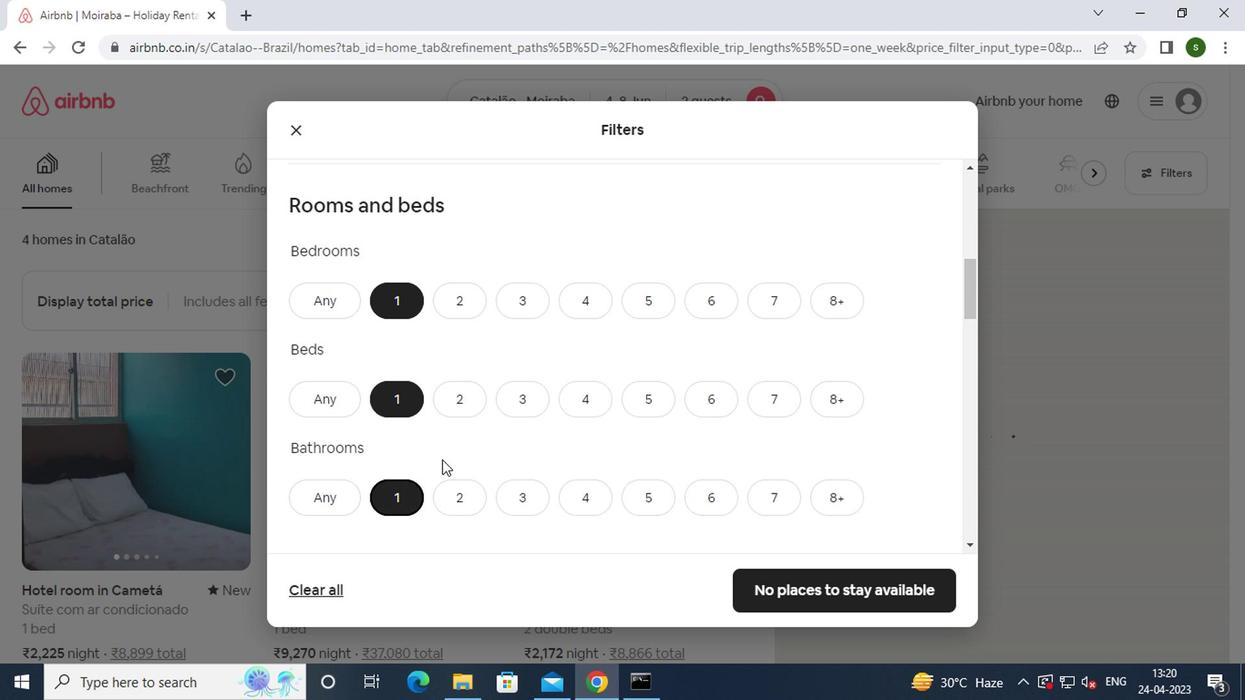 
Action: Mouse scrolled (439, 452) with delta (0, 0)
Screenshot: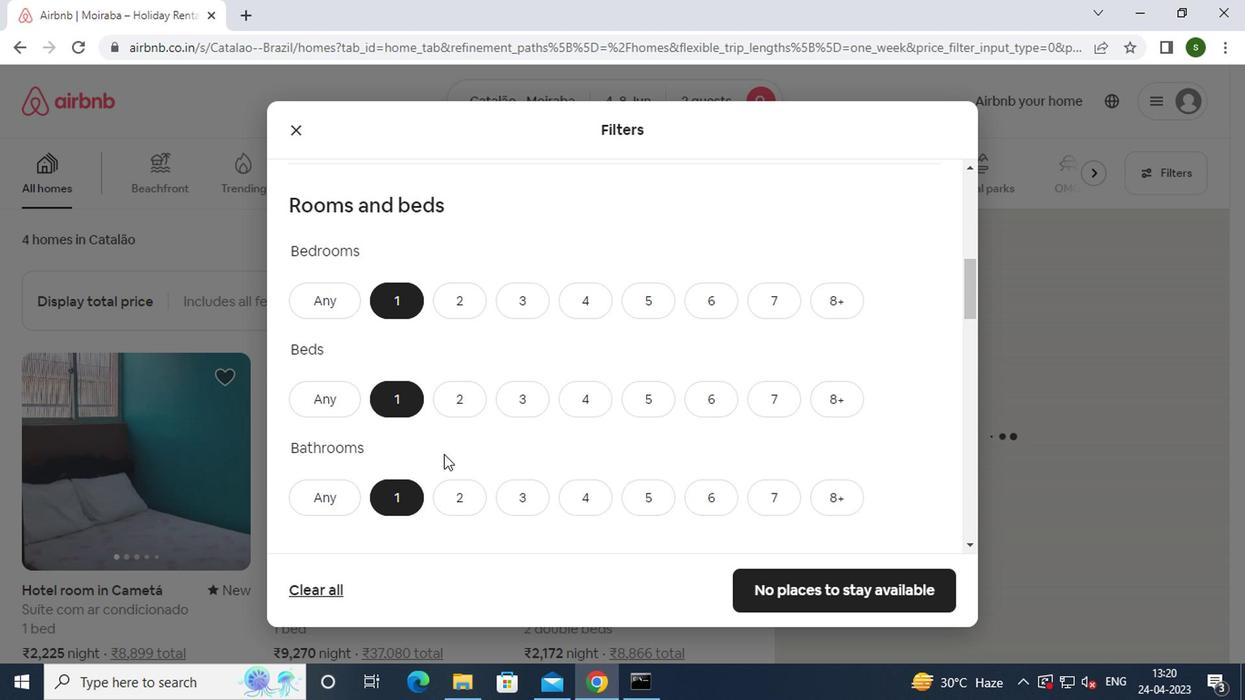 
Action: Mouse scrolled (439, 452) with delta (0, 0)
Screenshot: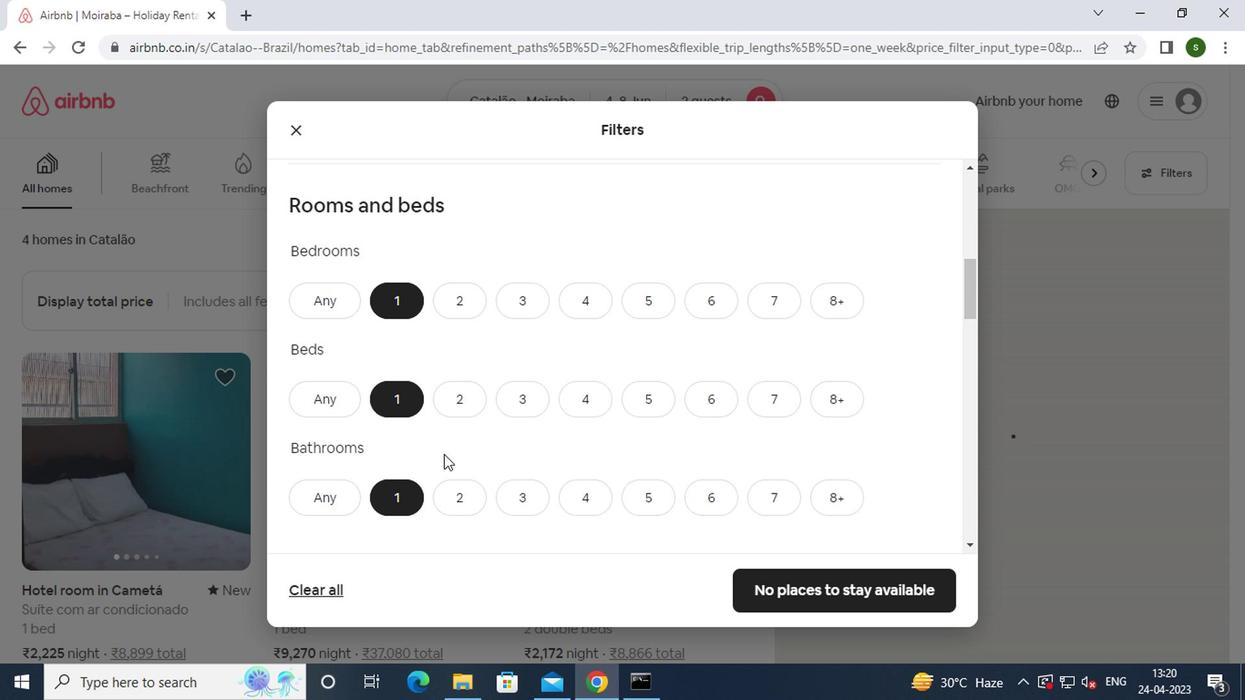 
Action: Mouse scrolled (439, 452) with delta (0, 0)
Screenshot: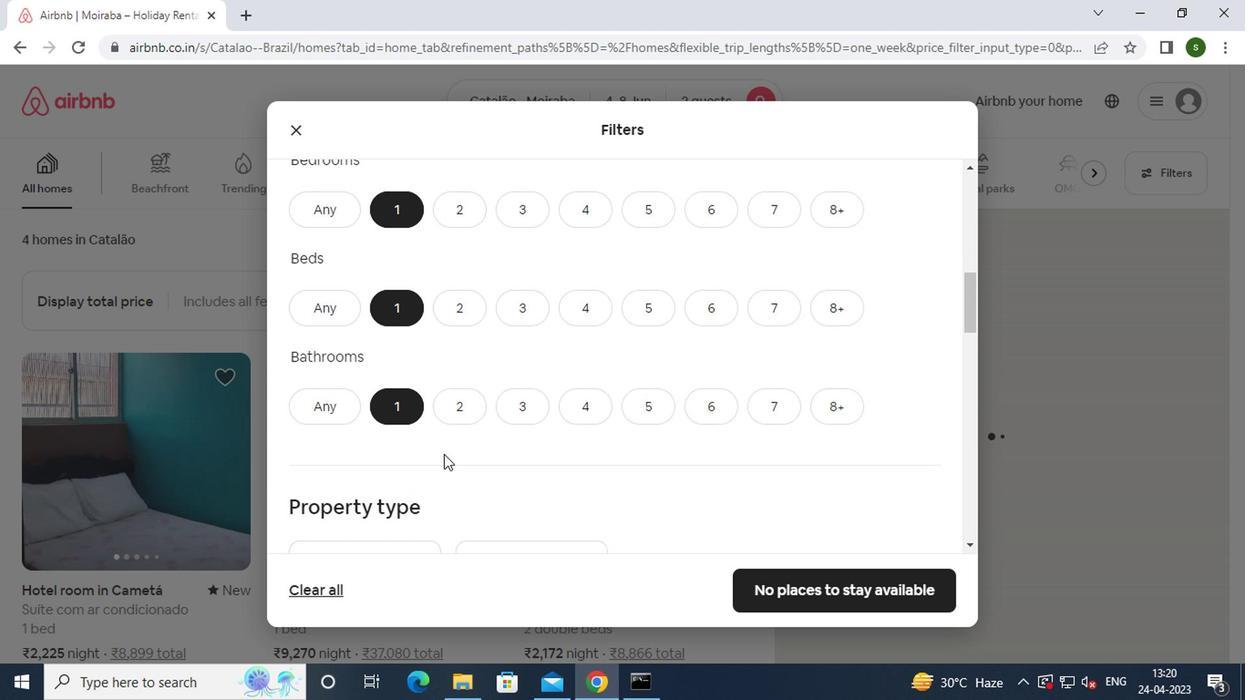 
Action: Mouse moved to (383, 435)
Screenshot: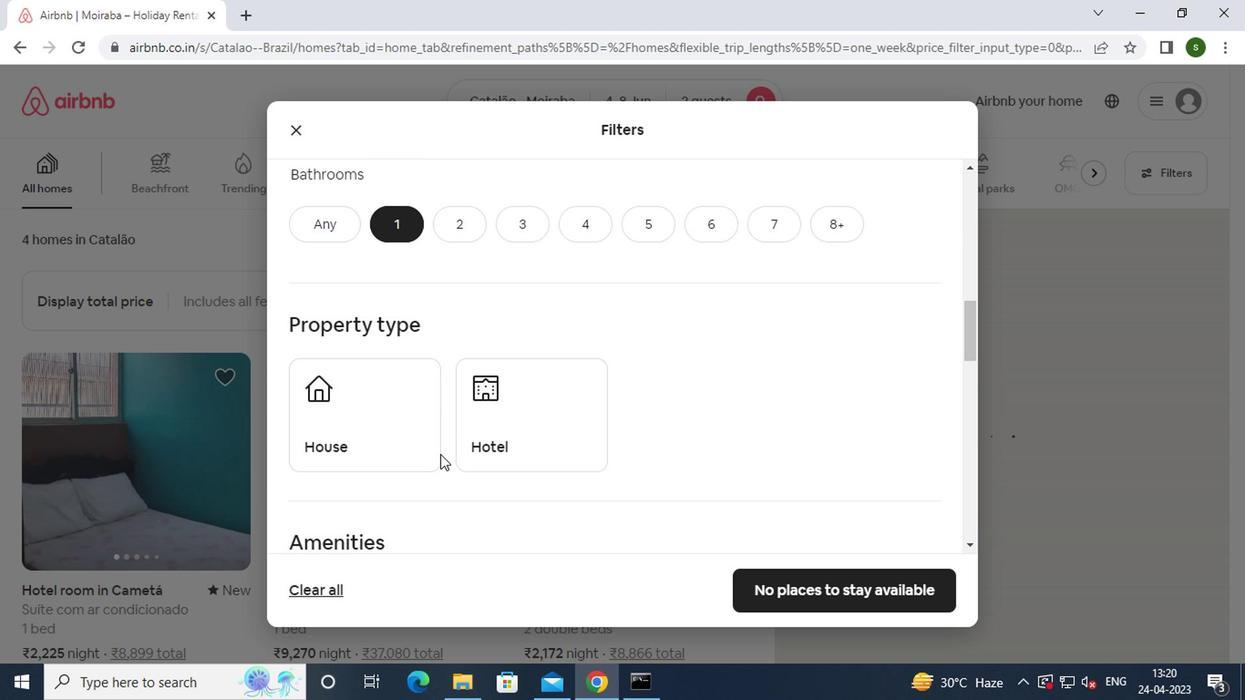 
Action: Mouse pressed left at (383, 435)
Screenshot: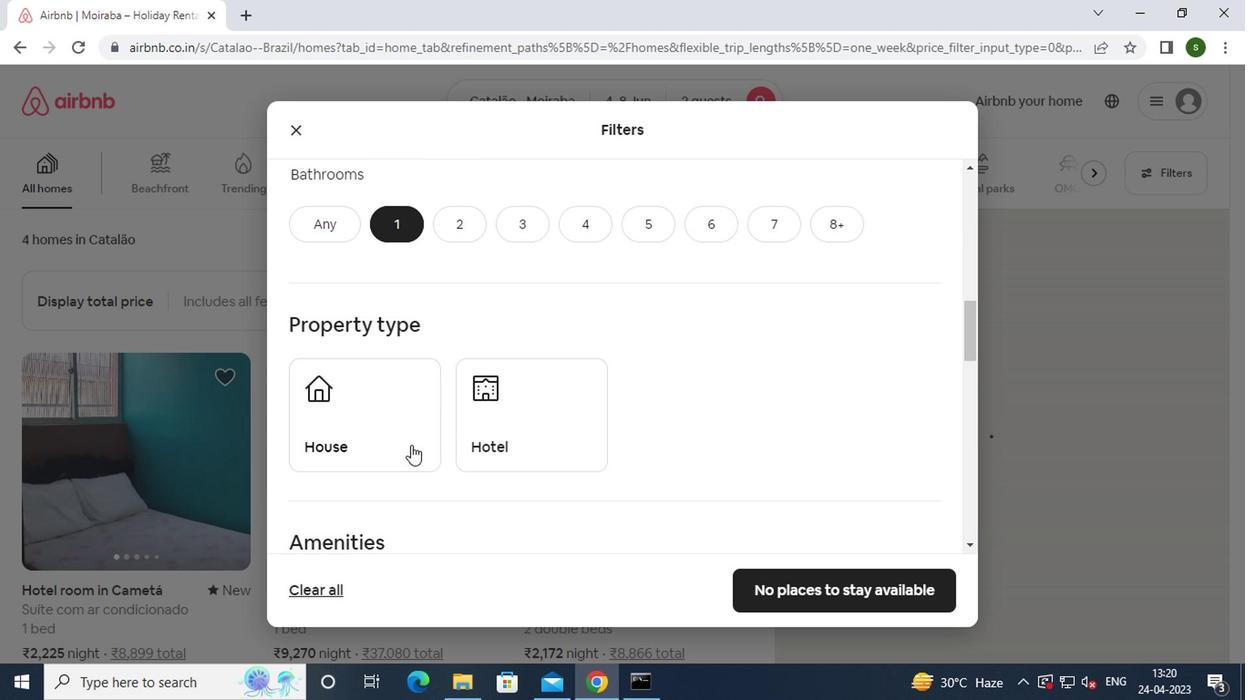
Action: Mouse moved to (538, 409)
Screenshot: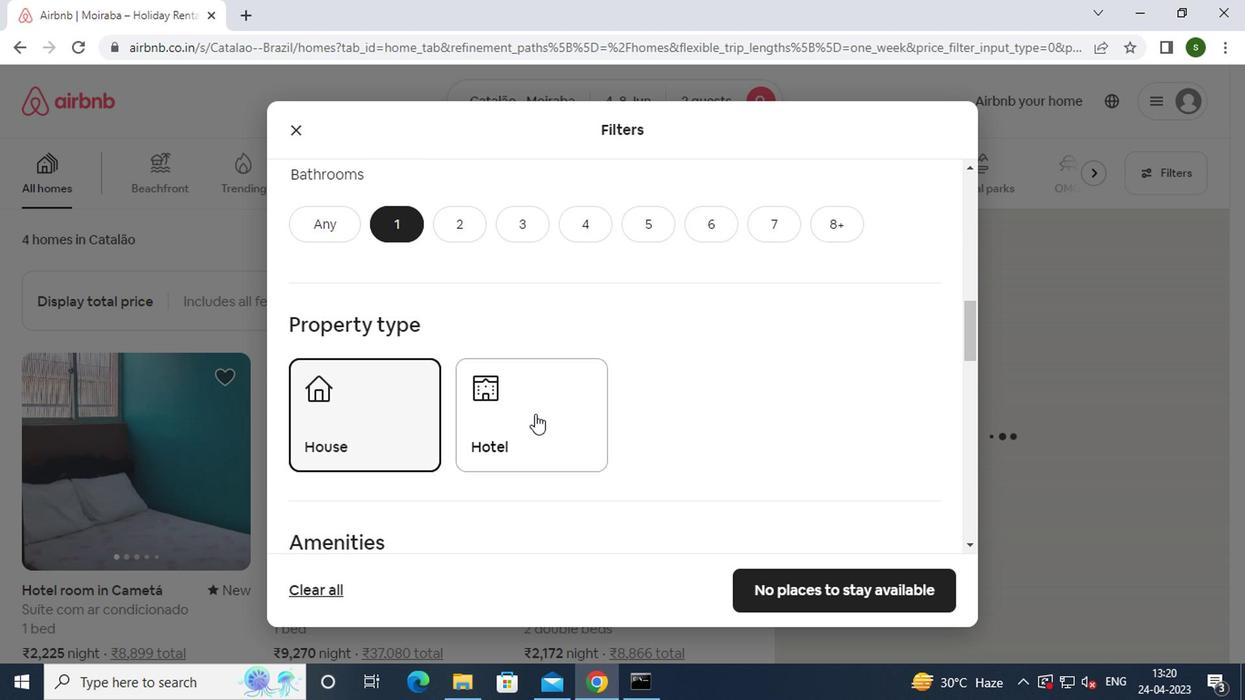 
Action: Mouse pressed left at (538, 409)
Screenshot: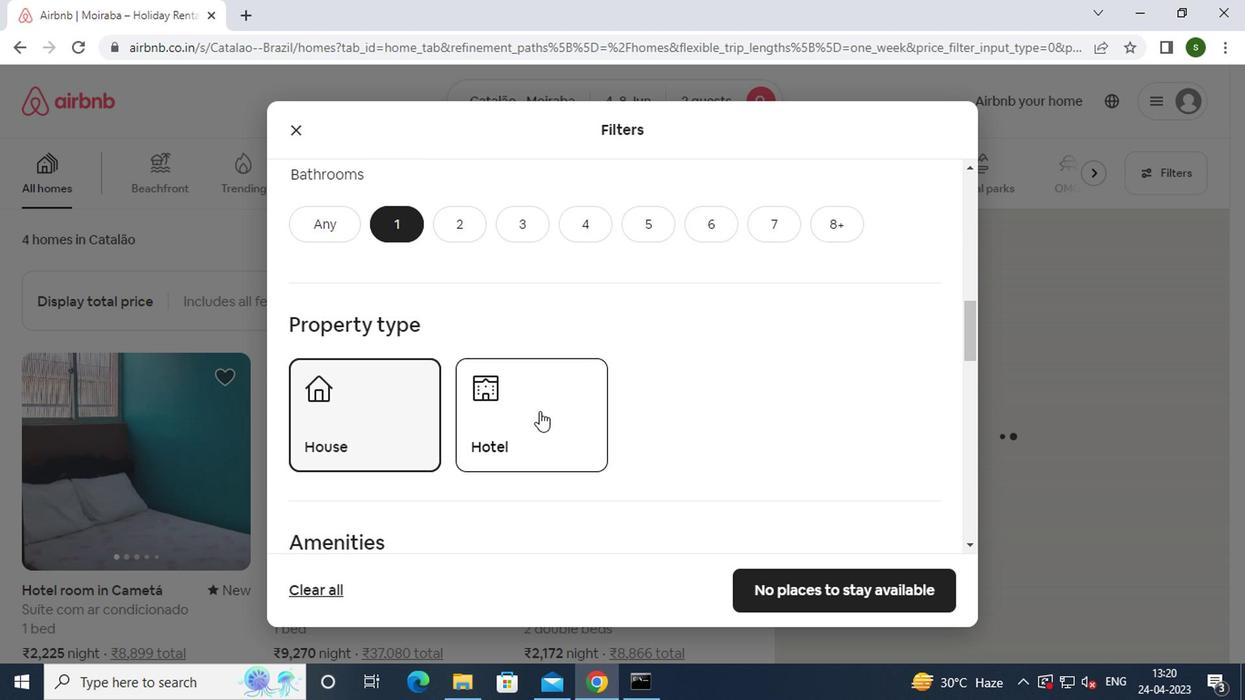 
Action: Mouse scrolled (538, 408) with delta (0, -1)
Screenshot: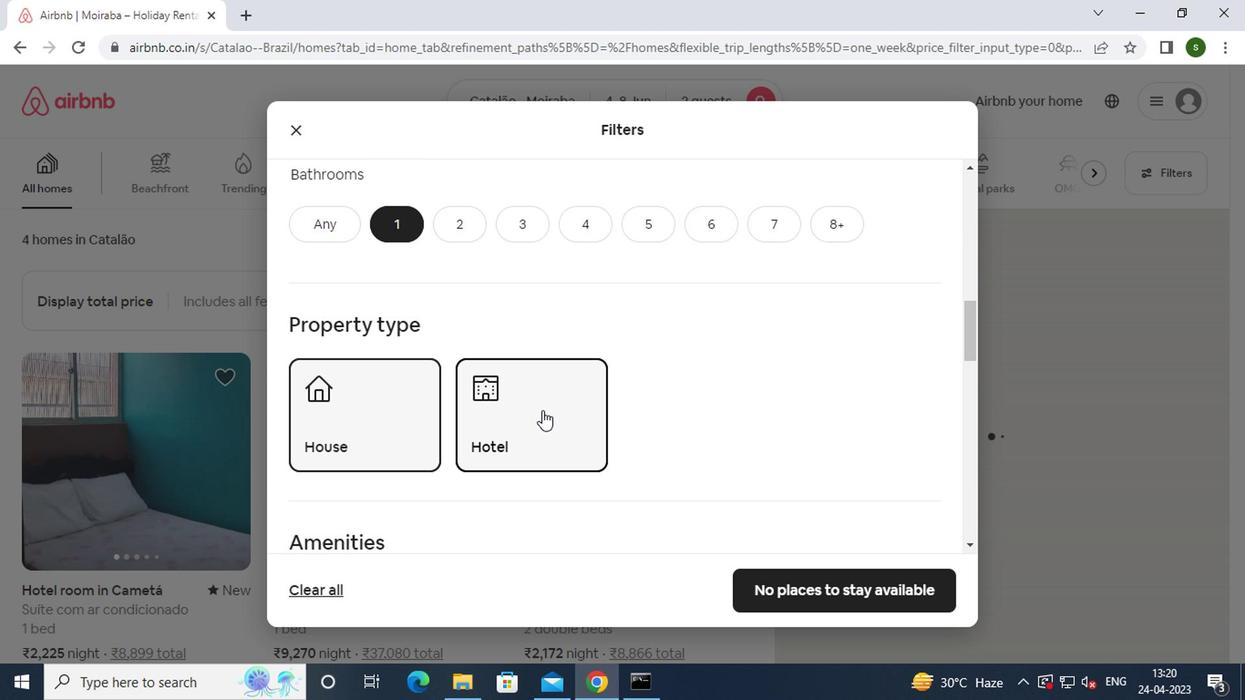 
Action: Mouse scrolled (538, 408) with delta (0, -1)
Screenshot: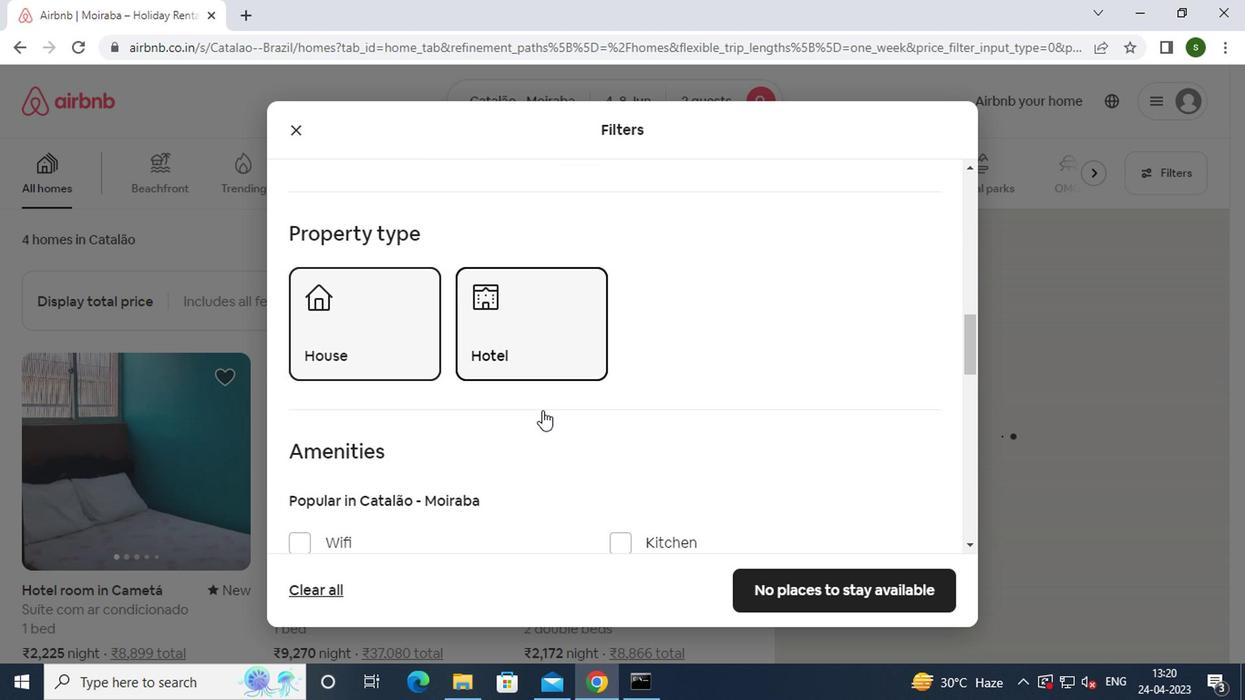 
Action: Mouse scrolled (538, 408) with delta (0, -1)
Screenshot: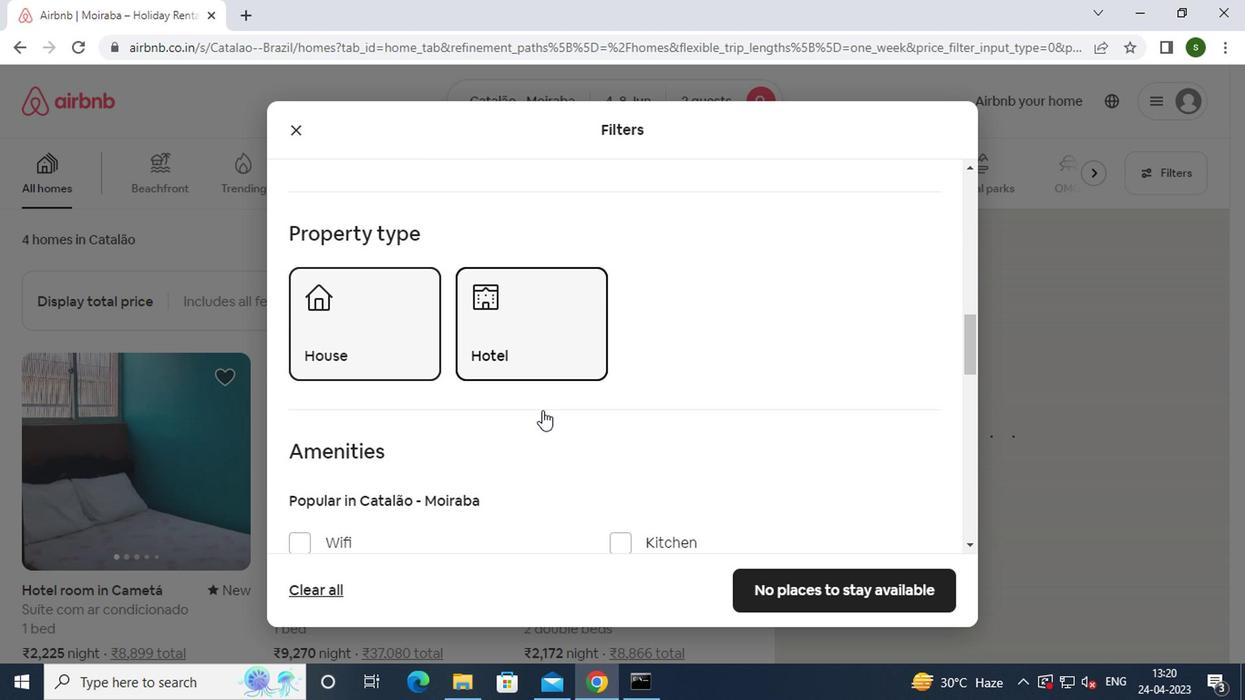 
Action: Mouse scrolled (538, 408) with delta (0, -1)
Screenshot: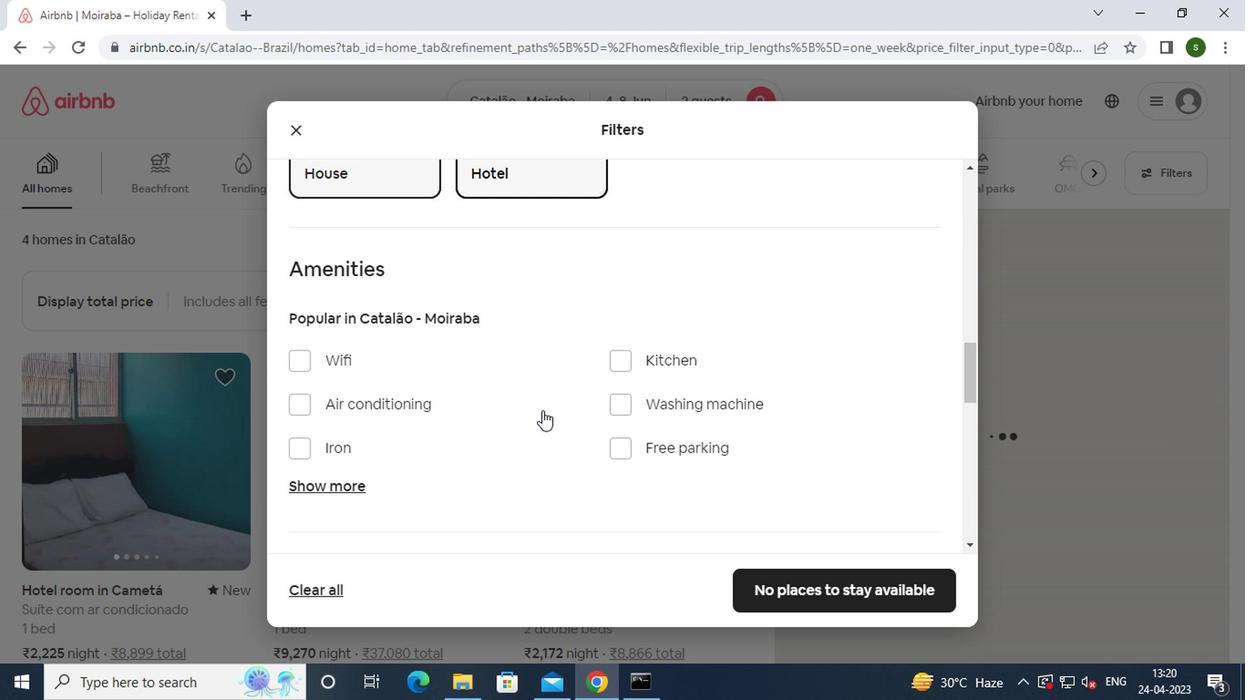
Action: Mouse scrolled (538, 408) with delta (0, -1)
Screenshot: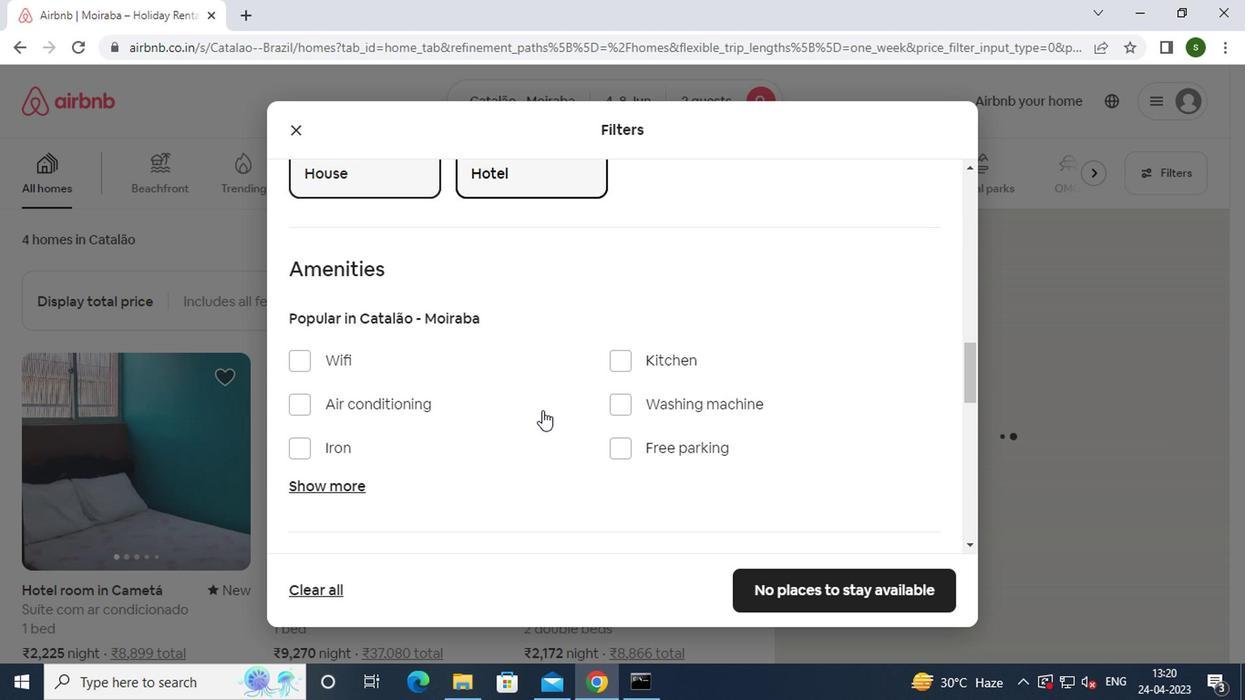 
Action: Mouse scrolled (538, 408) with delta (0, -1)
Screenshot: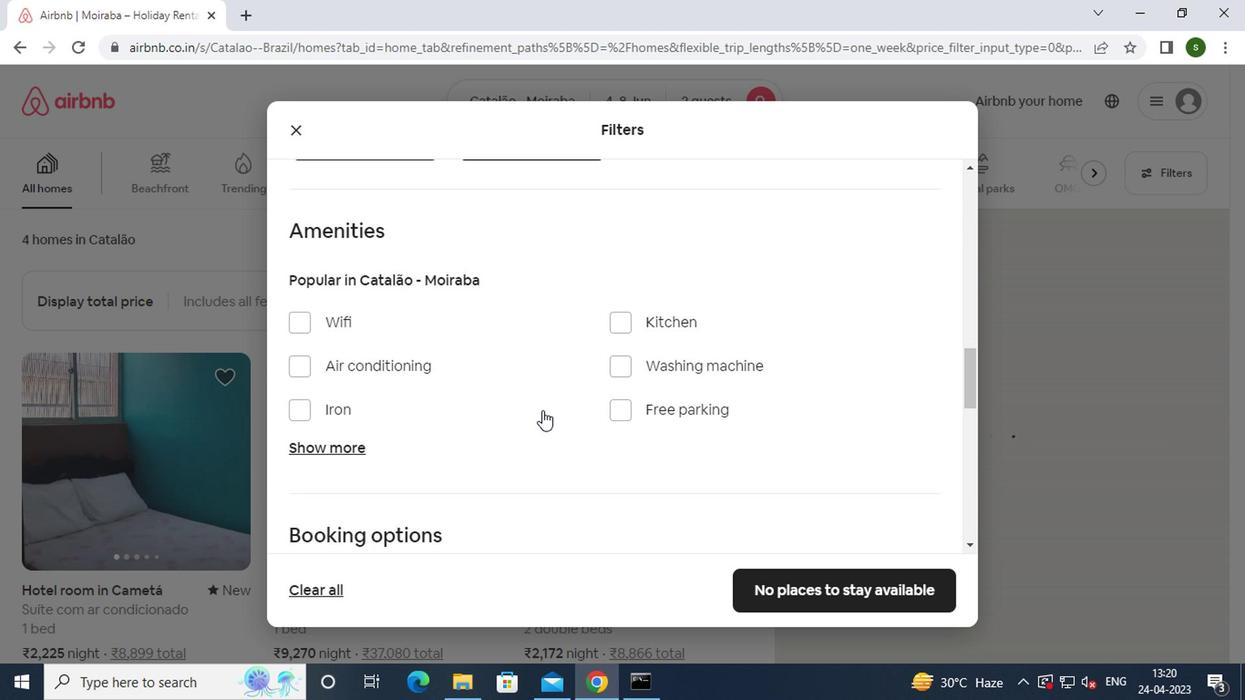 
Action: Mouse scrolled (538, 408) with delta (0, -1)
Screenshot: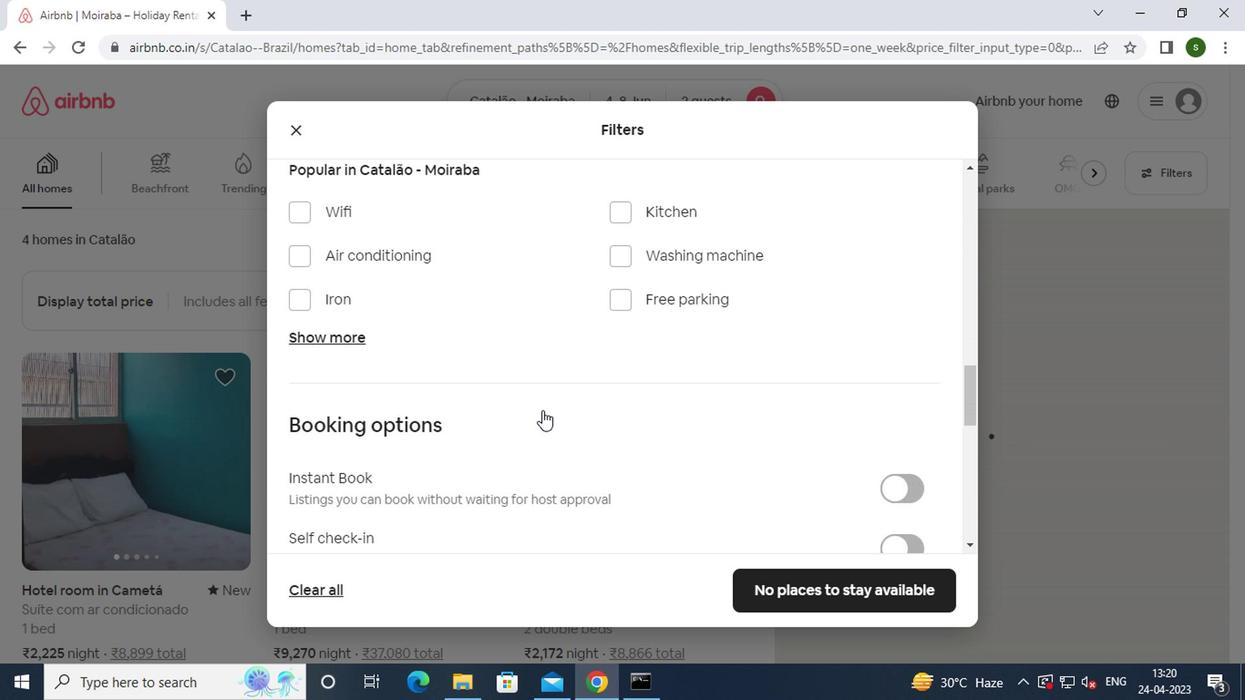 
Action: Mouse scrolled (538, 408) with delta (0, -1)
Screenshot: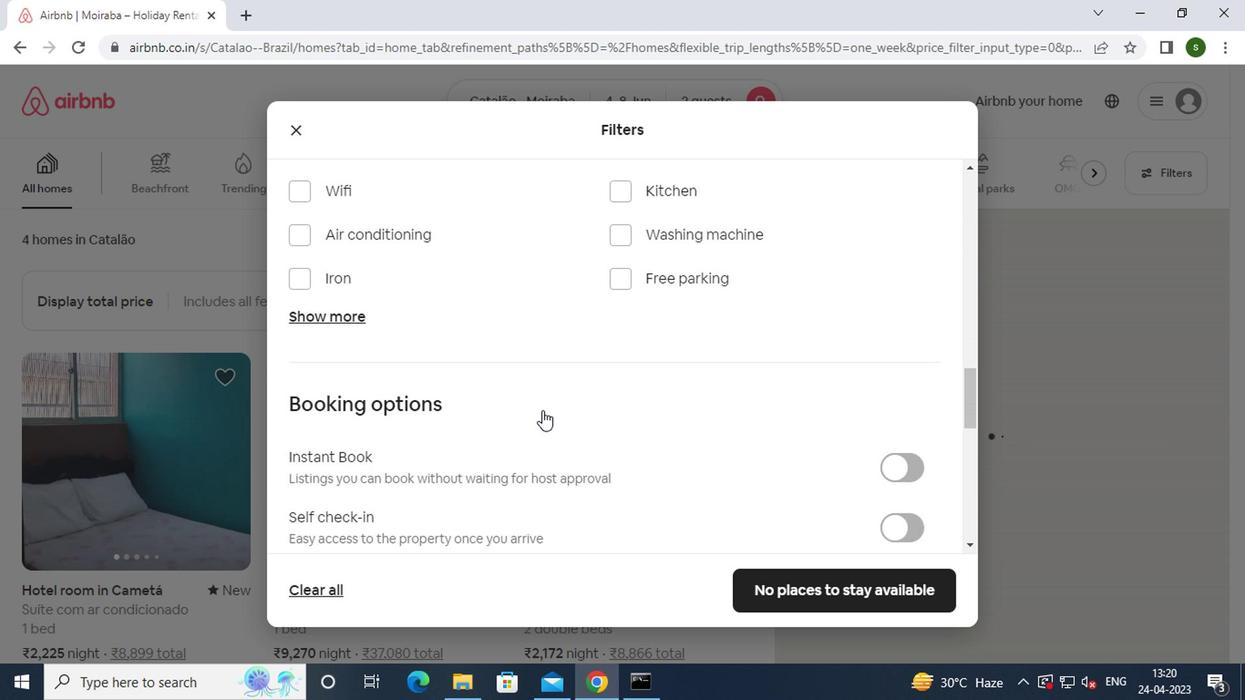 
Action: Mouse moved to (901, 240)
Screenshot: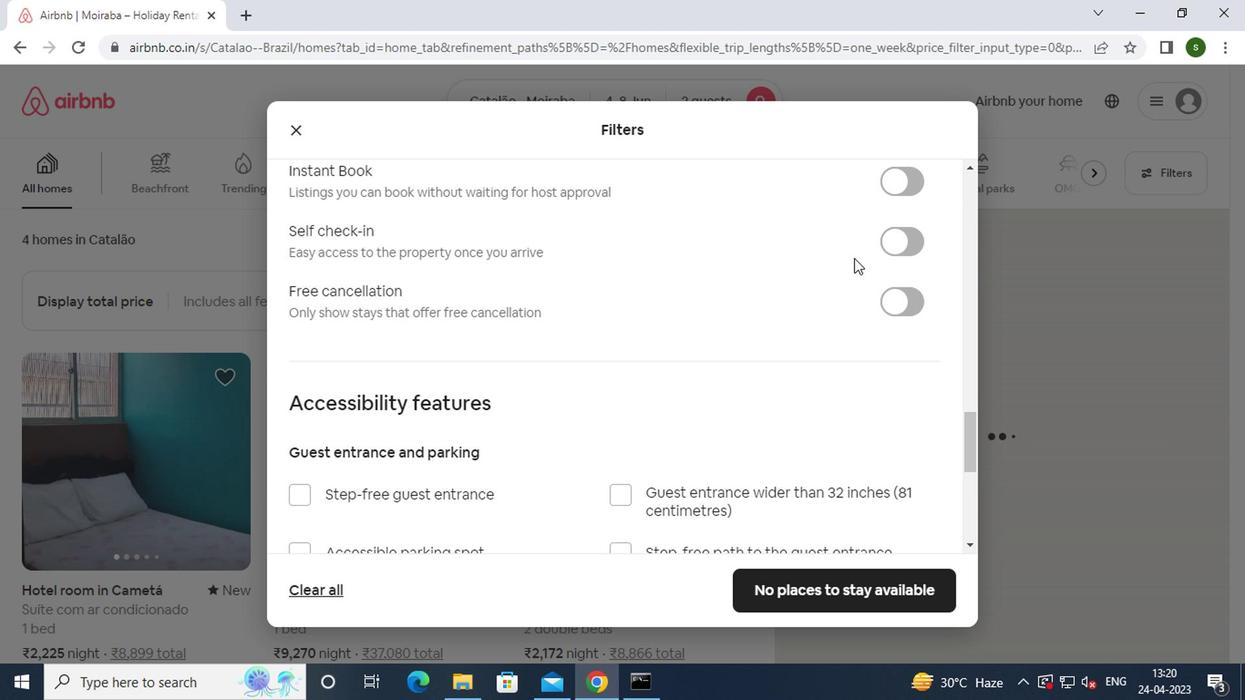
Action: Mouse pressed left at (901, 240)
Screenshot: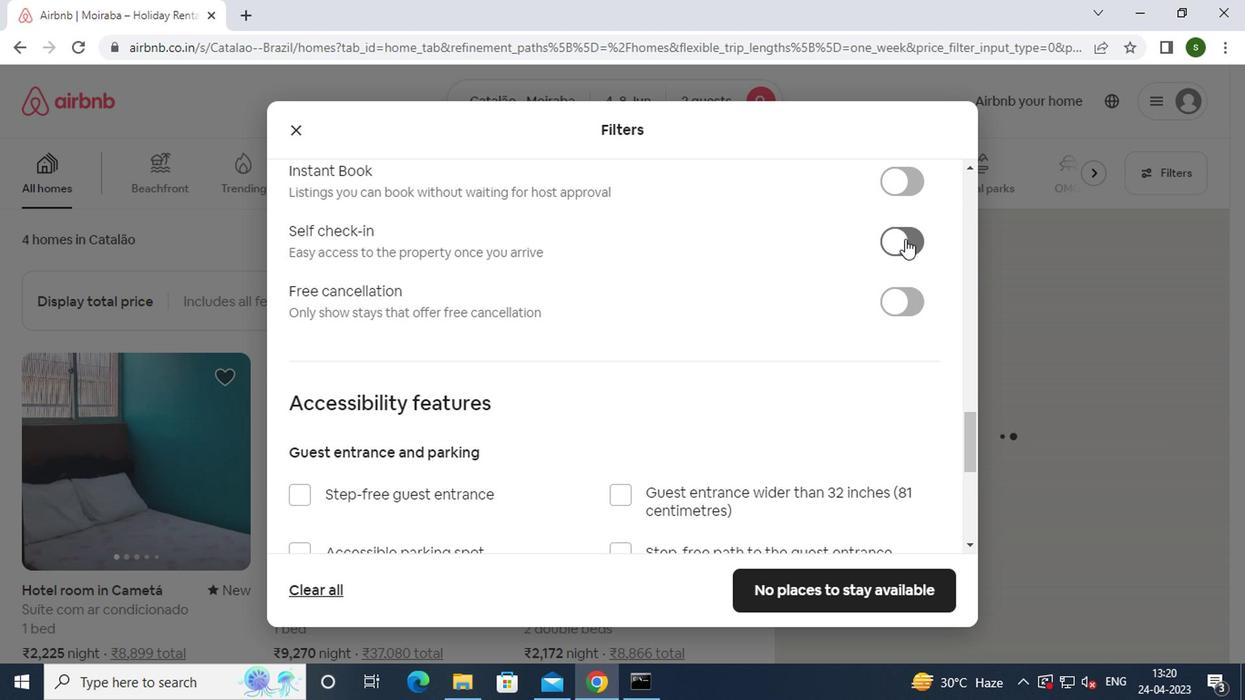 
Action: Mouse moved to (655, 295)
Screenshot: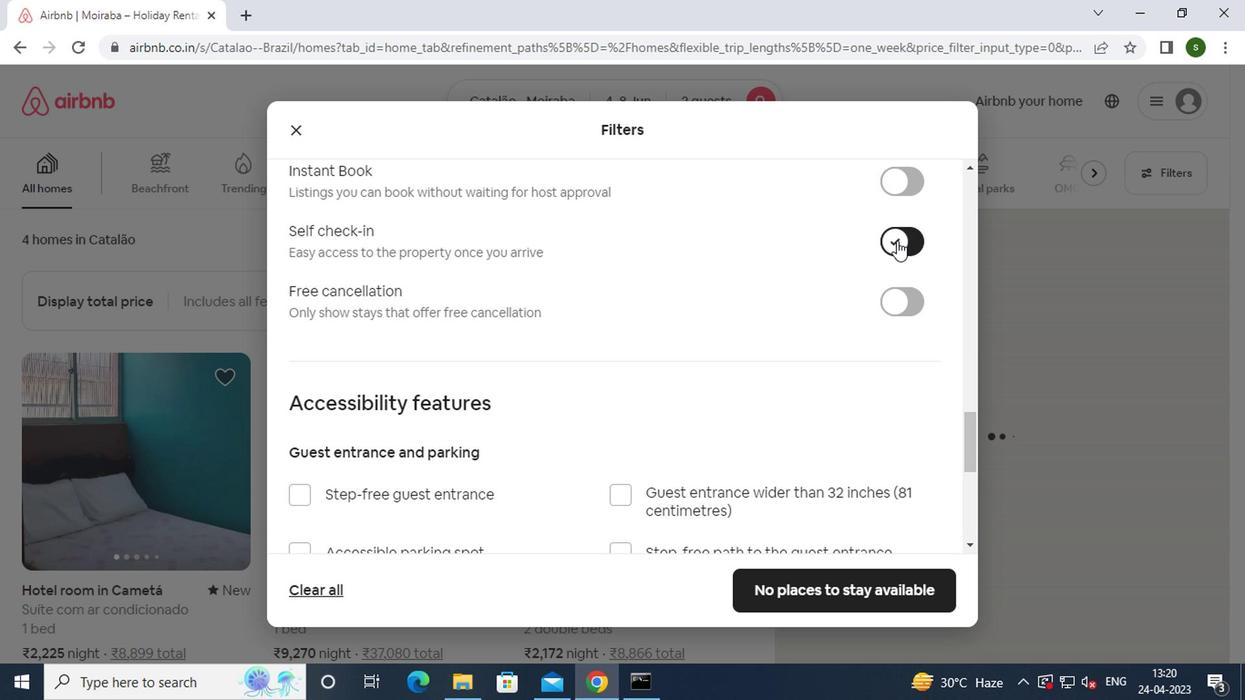 
Action: Mouse scrolled (655, 294) with delta (0, -1)
Screenshot: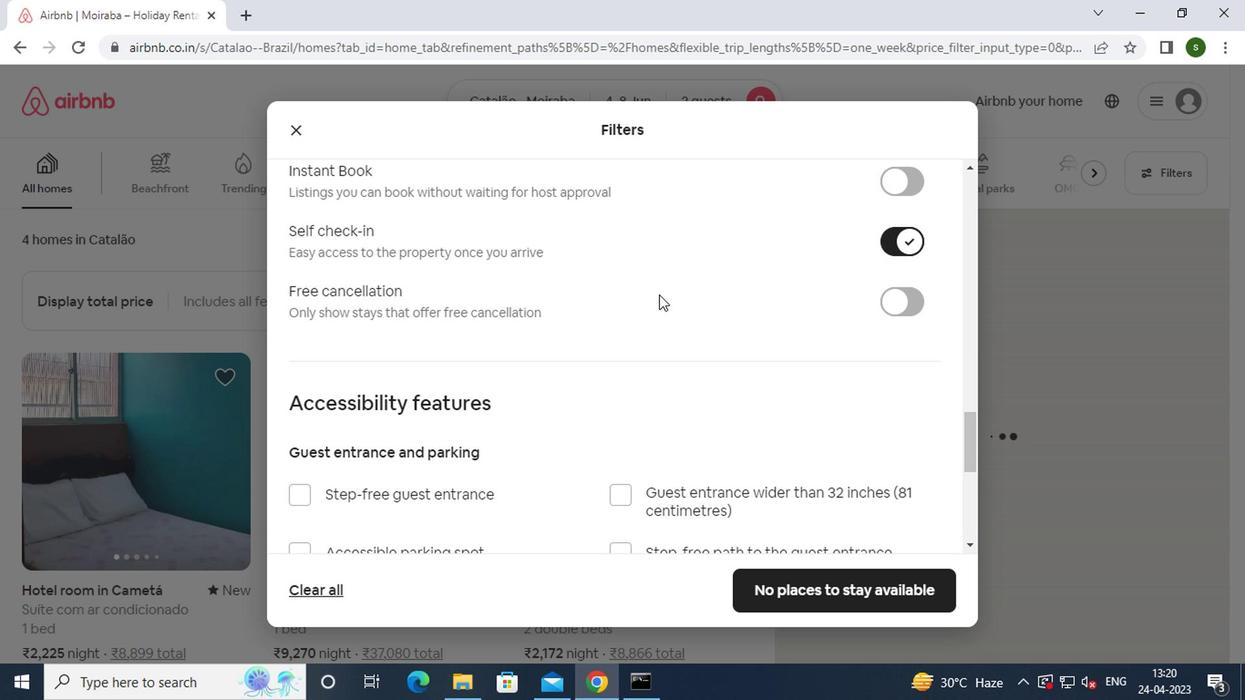 
Action: Mouse scrolled (655, 294) with delta (0, -1)
Screenshot: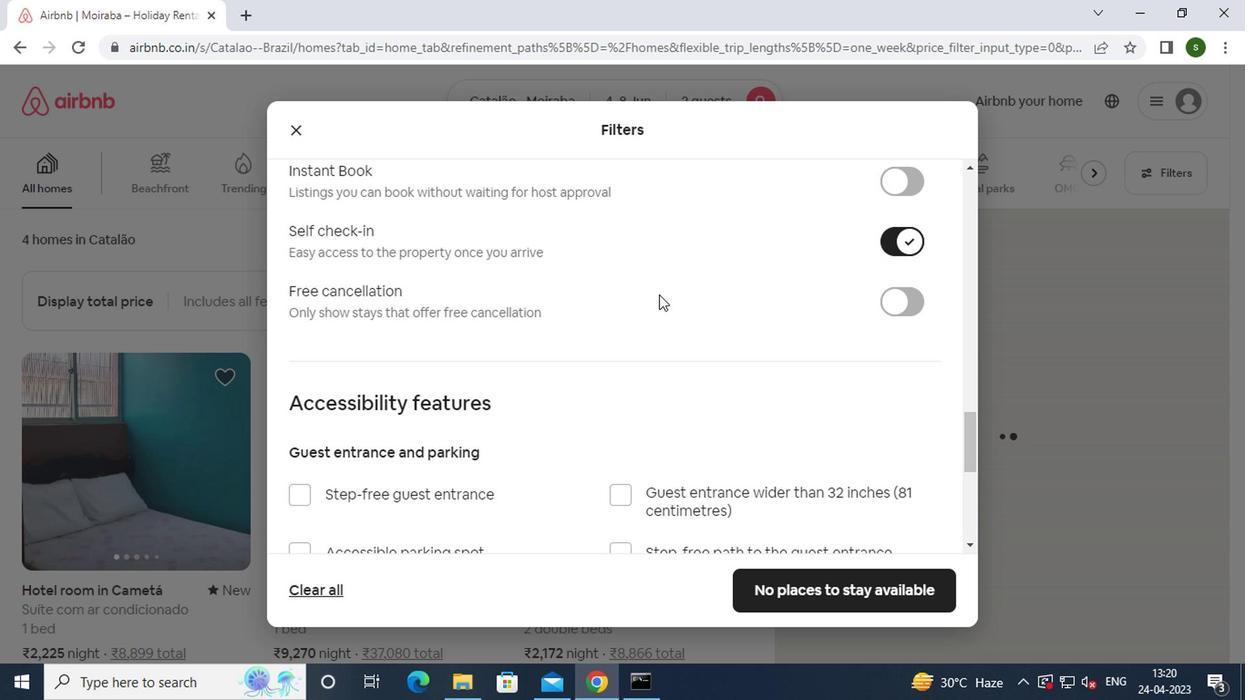 
Action: Mouse scrolled (655, 294) with delta (0, -1)
Screenshot: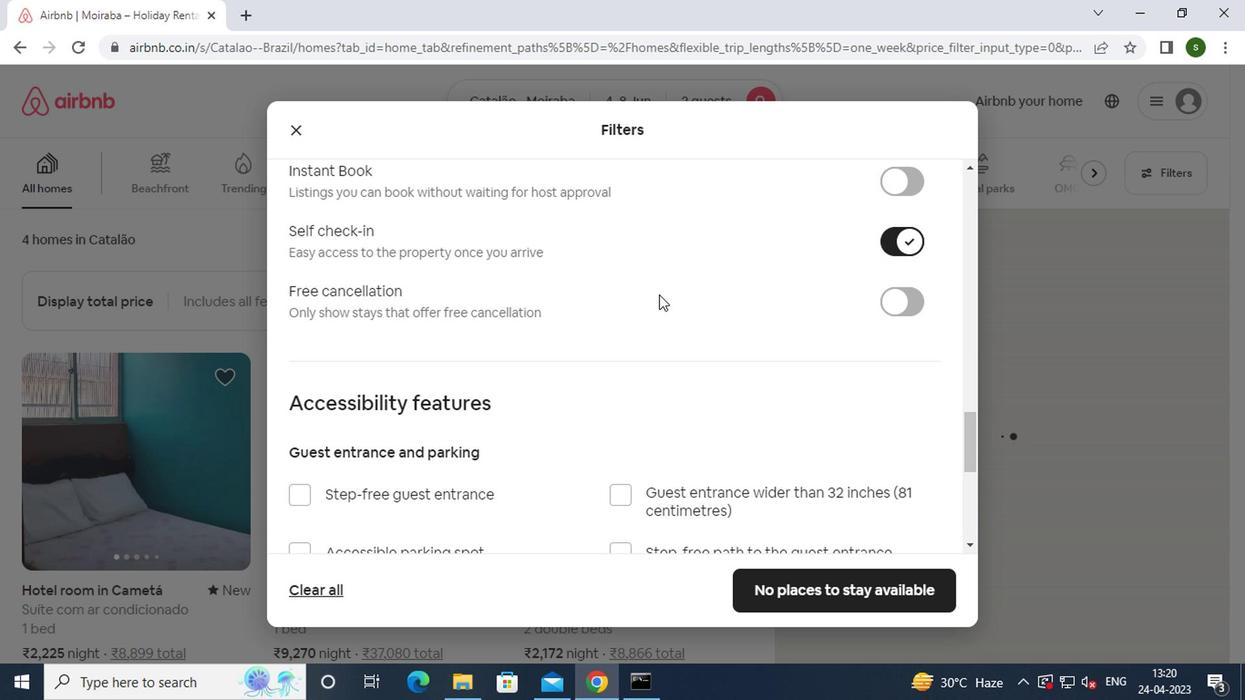 
Action: Mouse scrolled (655, 294) with delta (0, -1)
Screenshot: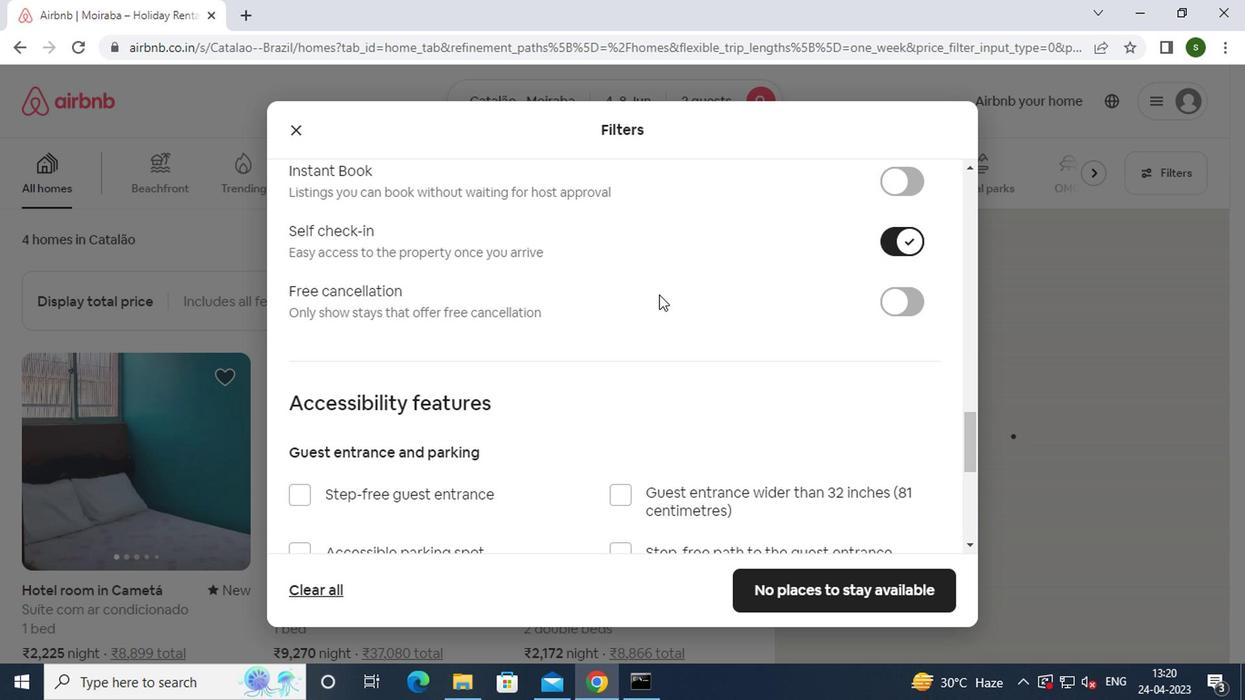 
Action: Mouse scrolled (655, 294) with delta (0, -1)
Screenshot: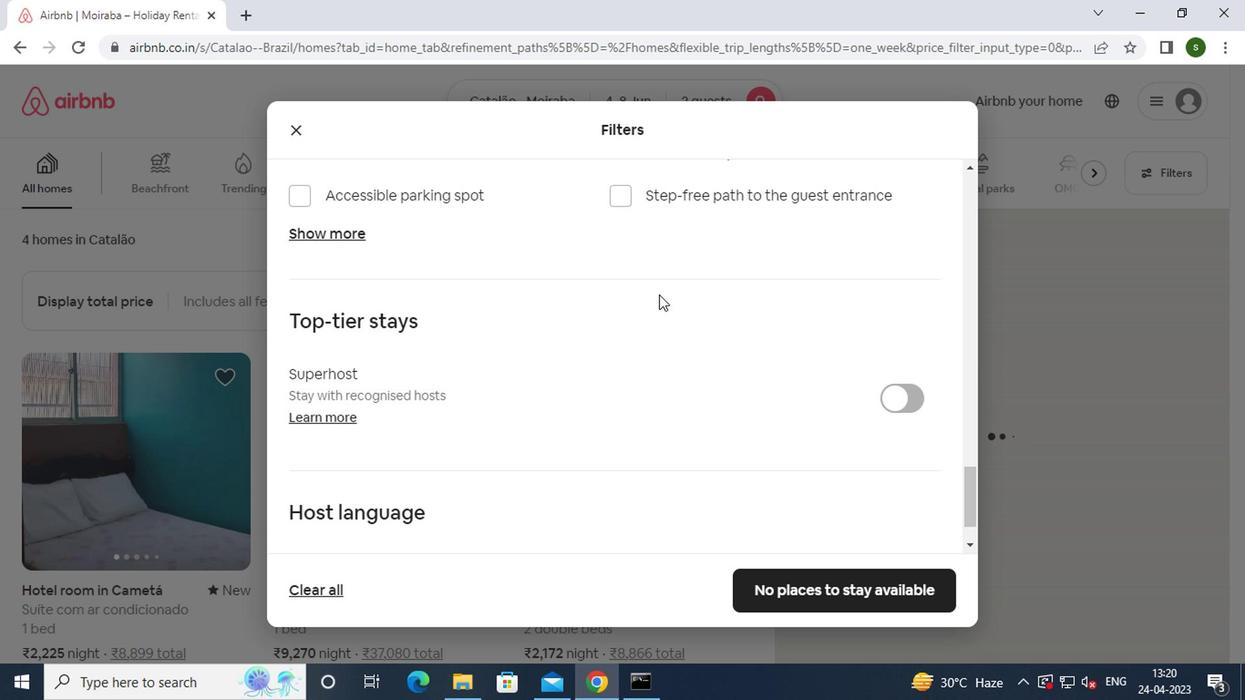 
Action: Mouse scrolled (655, 294) with delta (0, -1)
Screenshot: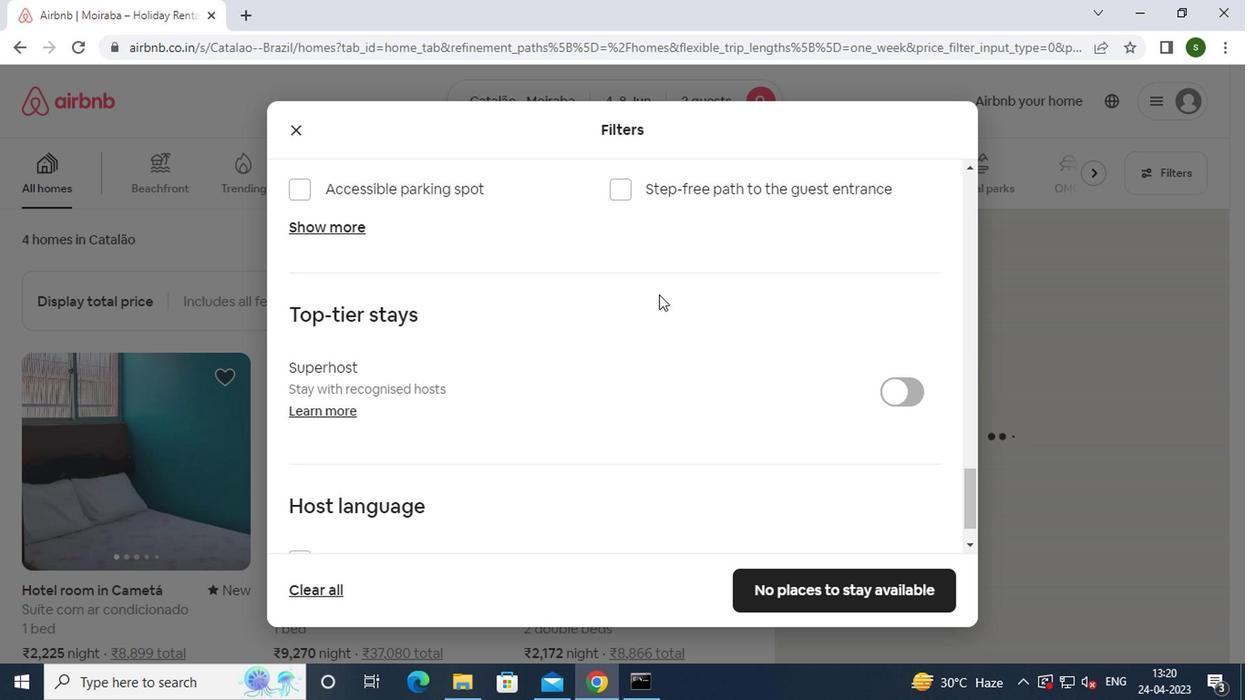 
Action: Mouse scrolled (655, 294) with delta (0, -1)
Screenshot: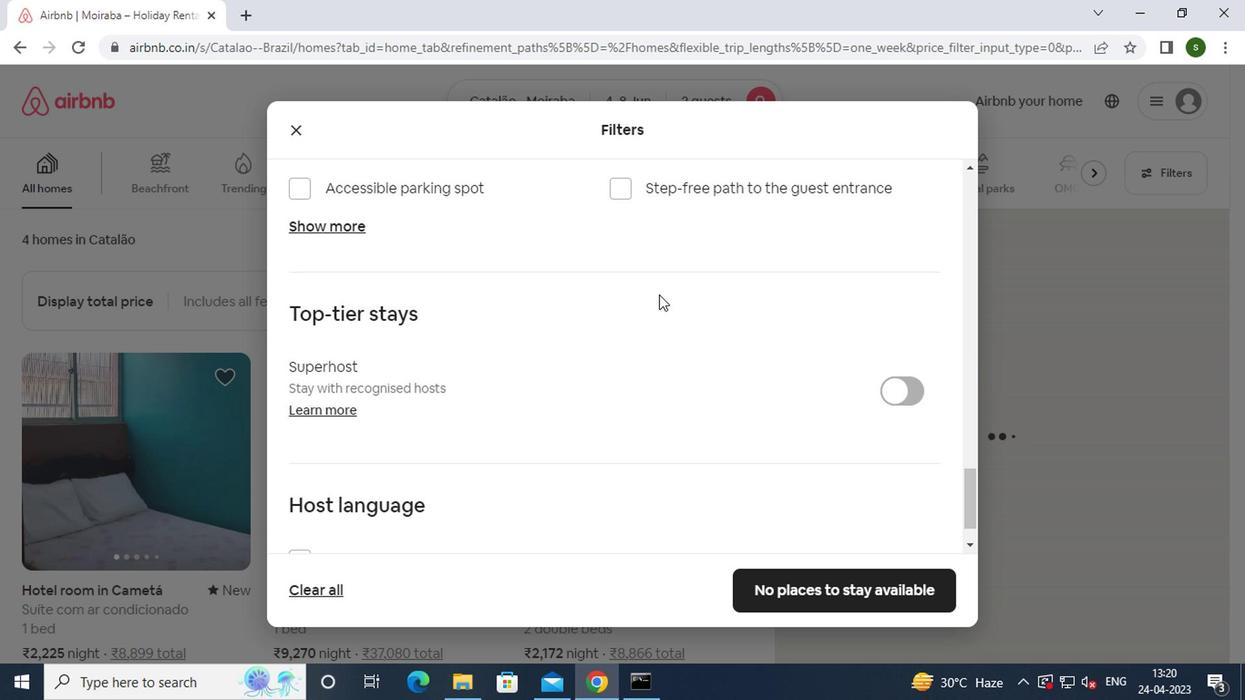 
Action: Mouse moved to (654, 295)
Screenshot: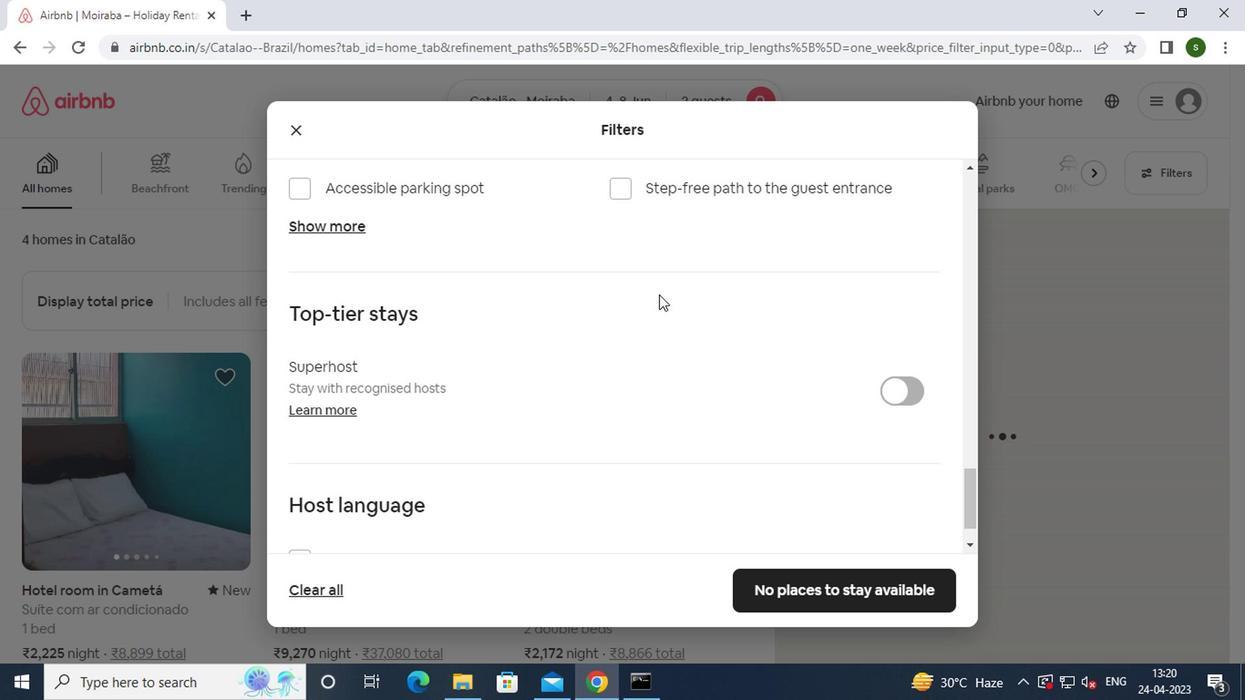 
Action: Mouse scrolled (654, 294) with delta (0, -1)
Screenshot: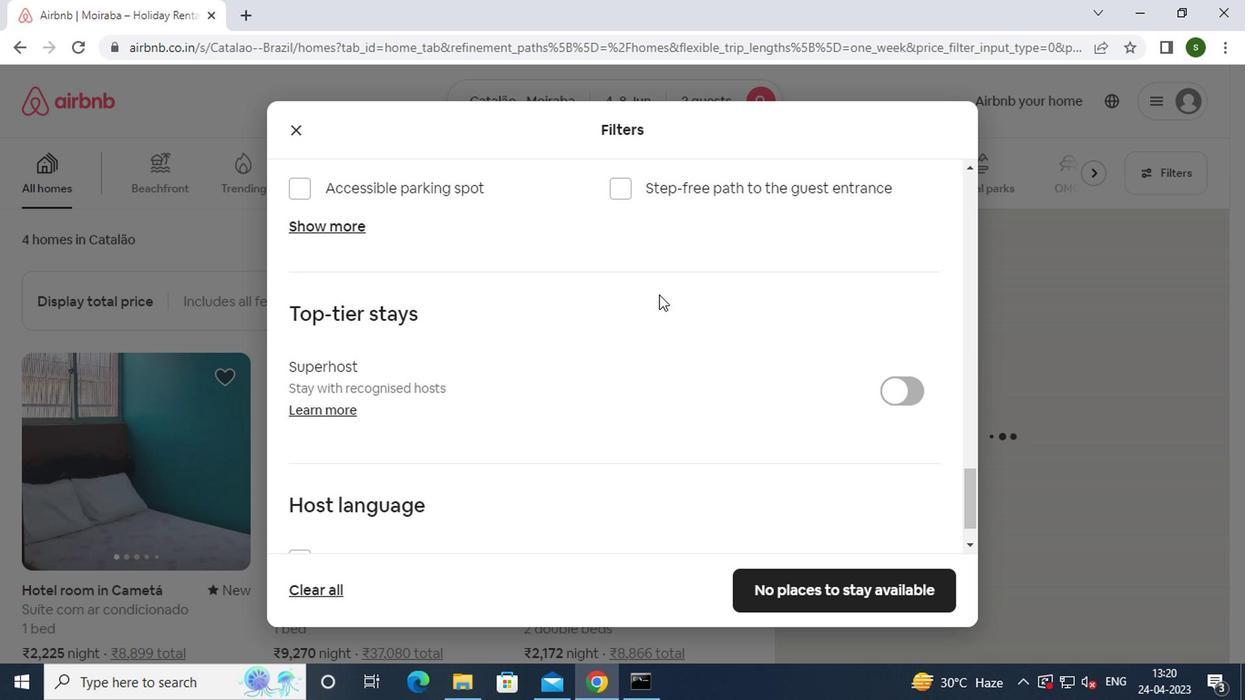 
Action: Mouse scrolled (654, 294) with delta (0, -1)
Screenshot: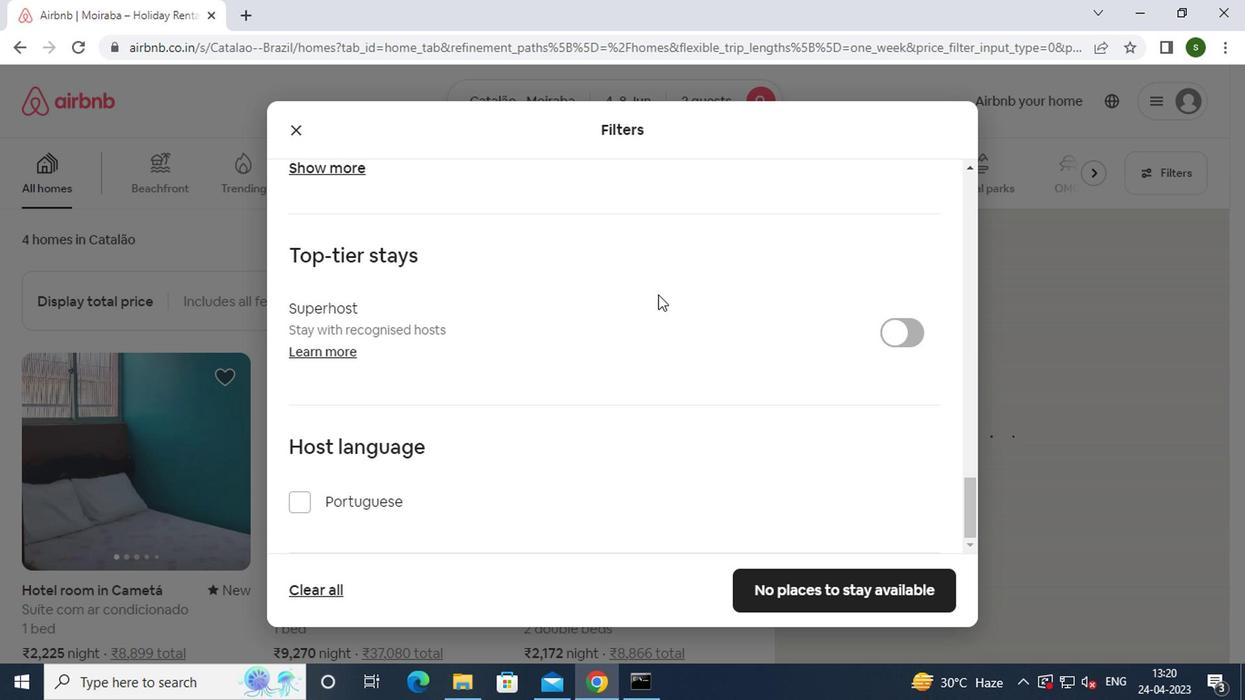 
Action: Mouse moved to (778, 579)
Screenshot: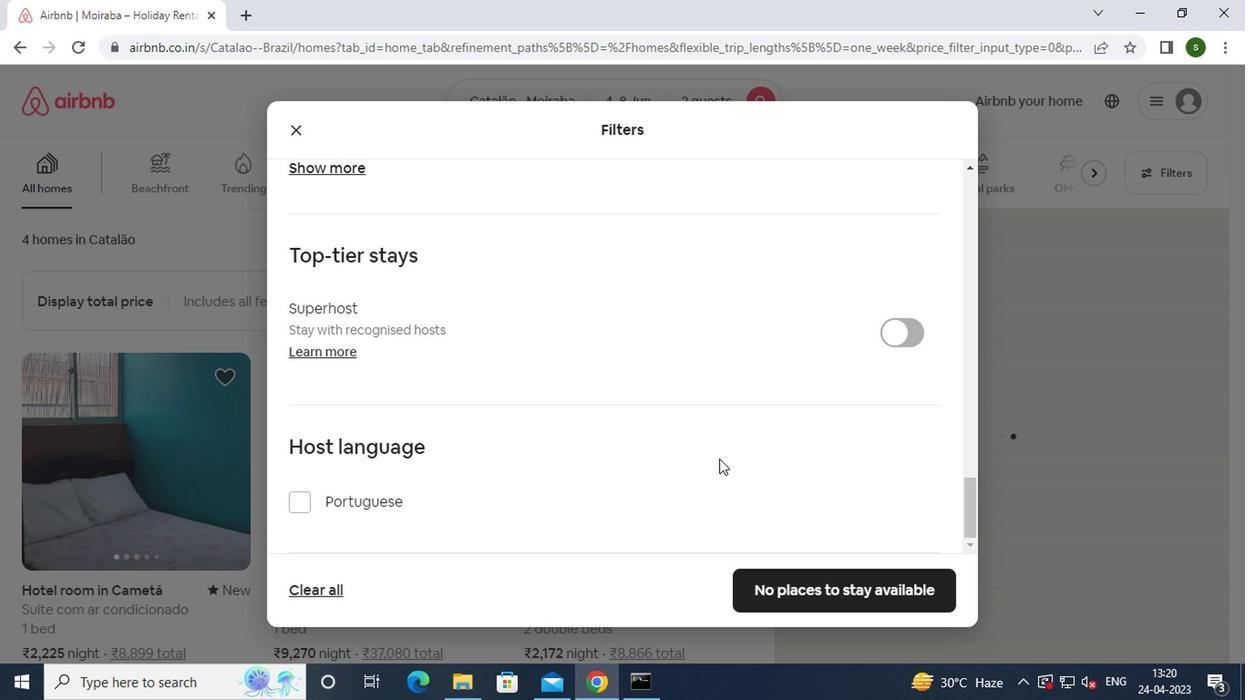 
Action: Mouse pressed left at (778, 579)
Screenshot: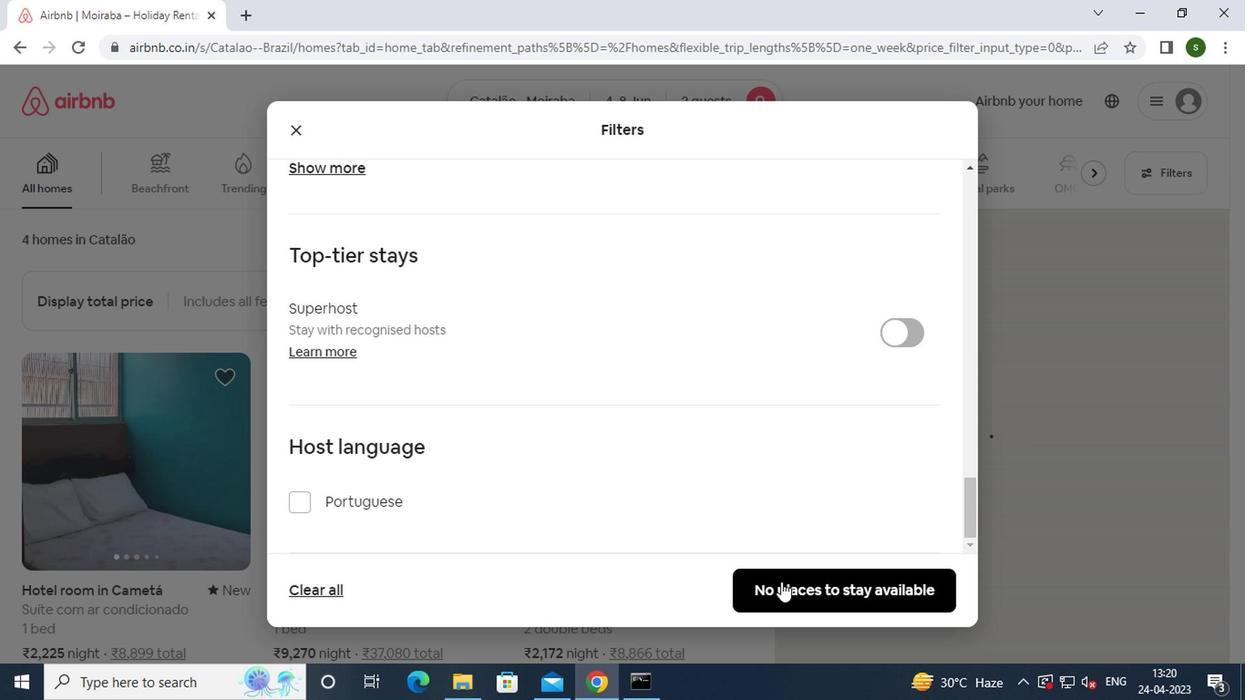 
Action: Mouse moved to (664, 251)
Screenshot: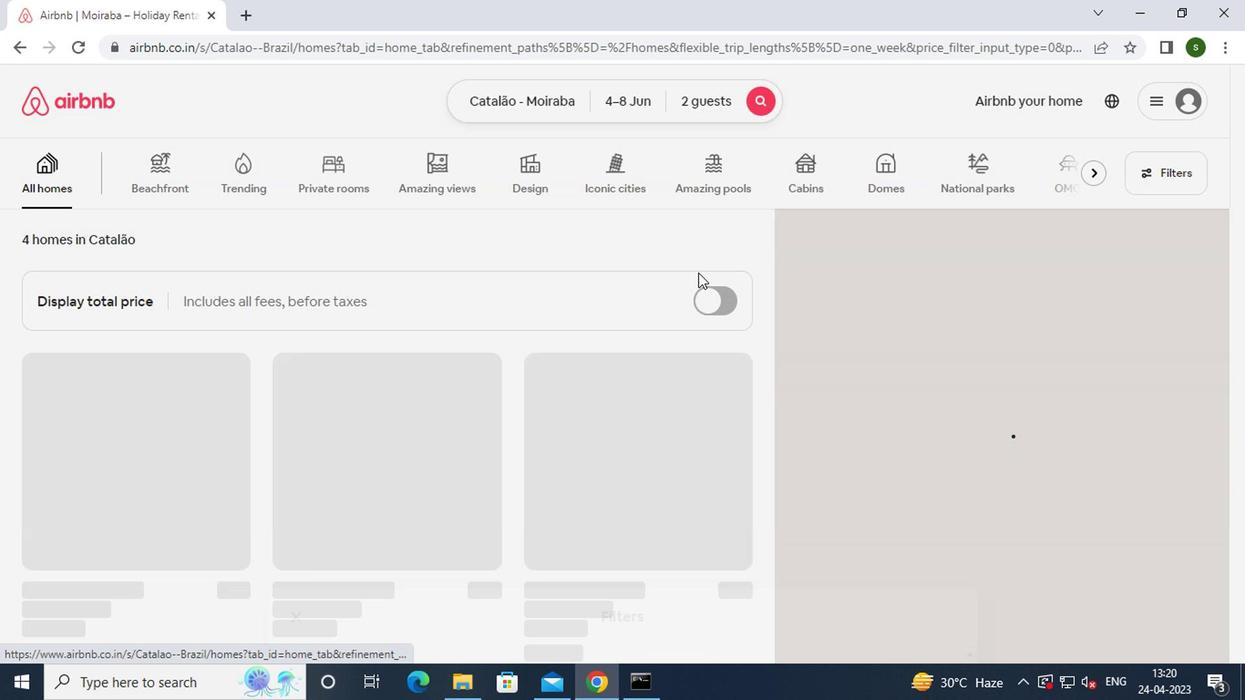 
